 Task: Look for space in Eaubonne, France from 4th June, 2023 to 15th June, 2023 for 2 adults in price range Rs.10000 to Rs.15000. Place can be entire place with 1  bedroom having 1 bed and 1 bathroom. Property type can be house, flat, guest house, hotel. Booking option can be shelf check-in. Required host language is English.
Action: Mouse moved to (408, 121)
Screenshot: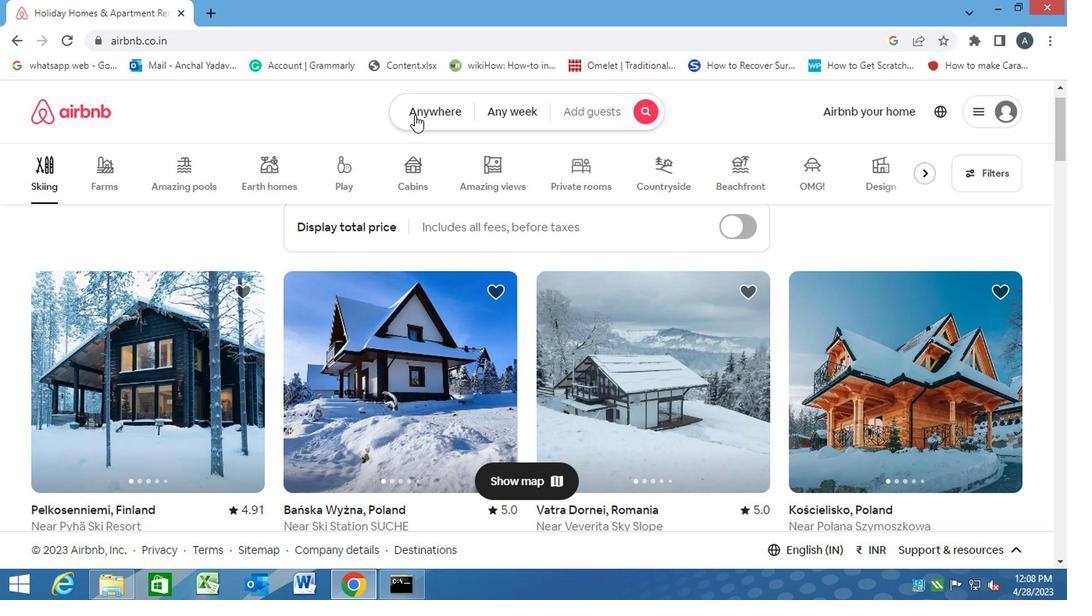 
Action: Mouse pressed left at (408, 121)
Screenshot: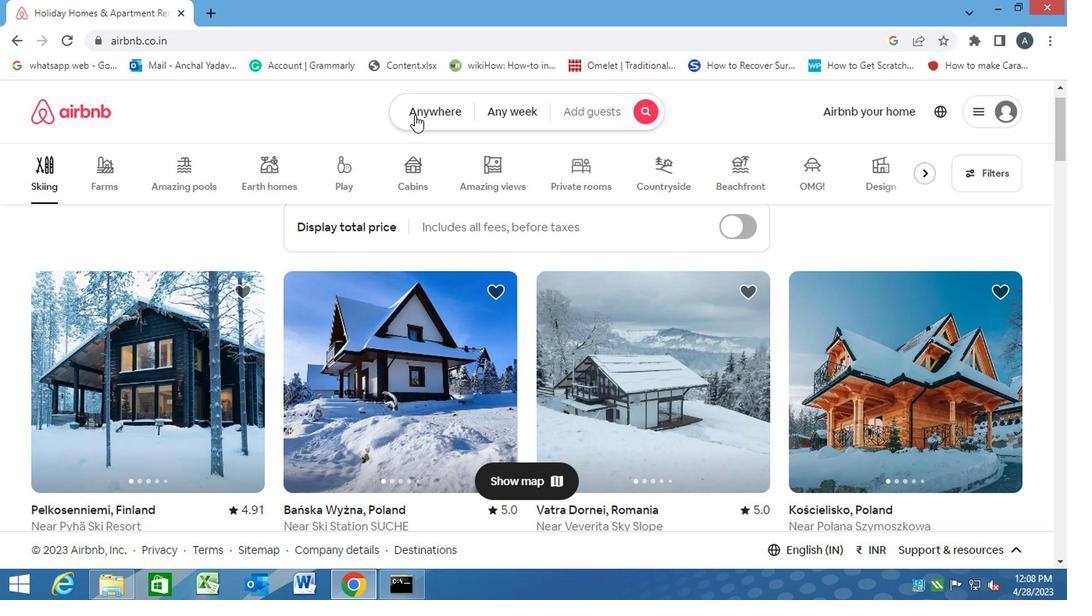 
Action: Mouse moved to (354, 168)
Screenshot: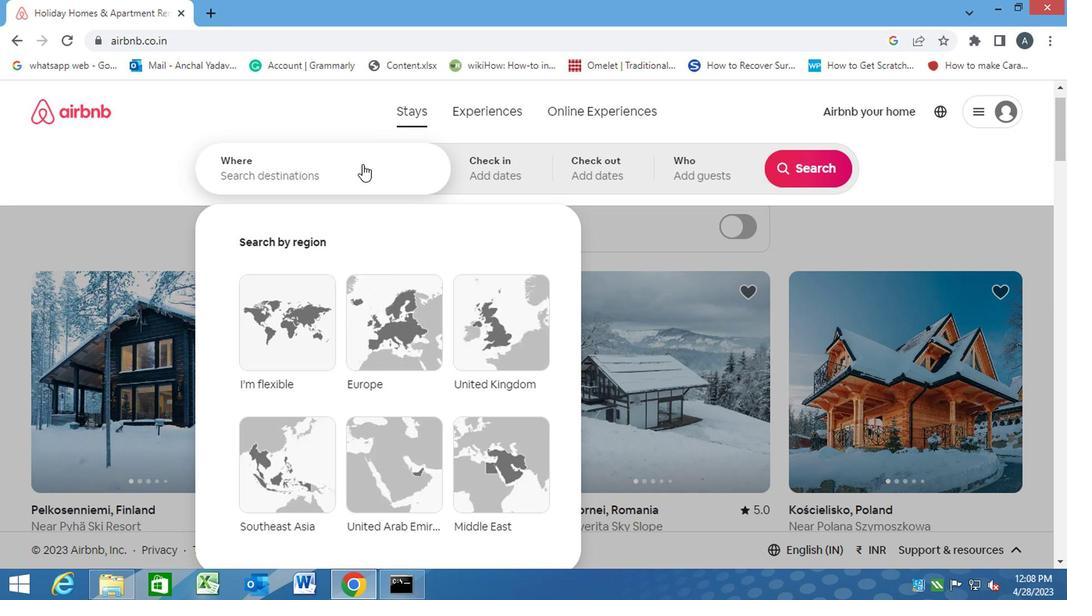 
Action: Mouse pressed left at (354, 168)
Screenshot: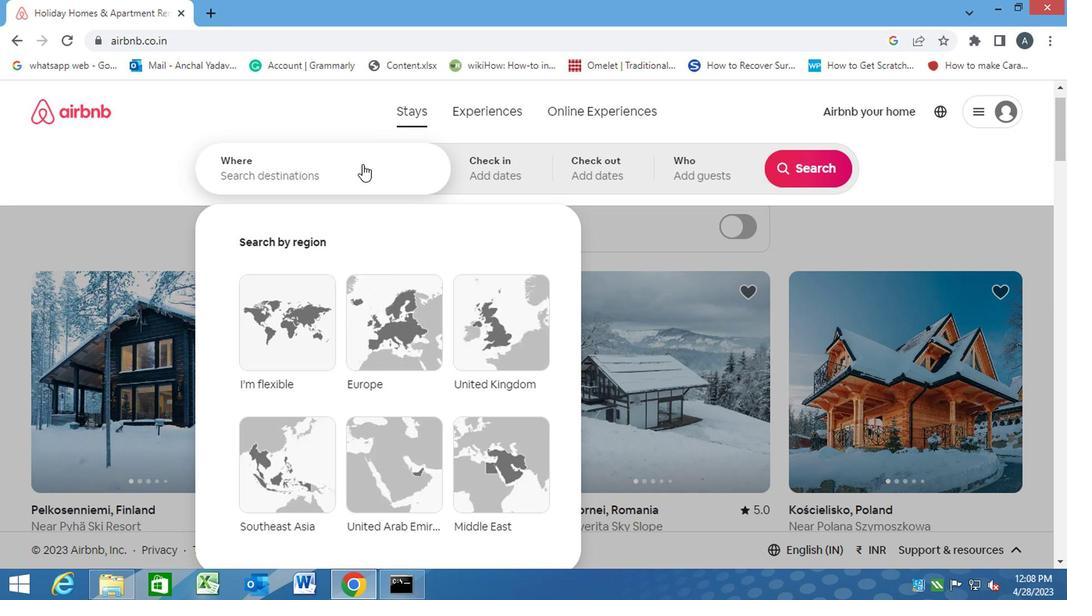 
Action: Key pressed <Key.caps_lock>e<Key.caps_lock>aubonne,<Key.space><Key.caps_lock>f<Key.caps_lock>rance<Key.enter>
Screenshot: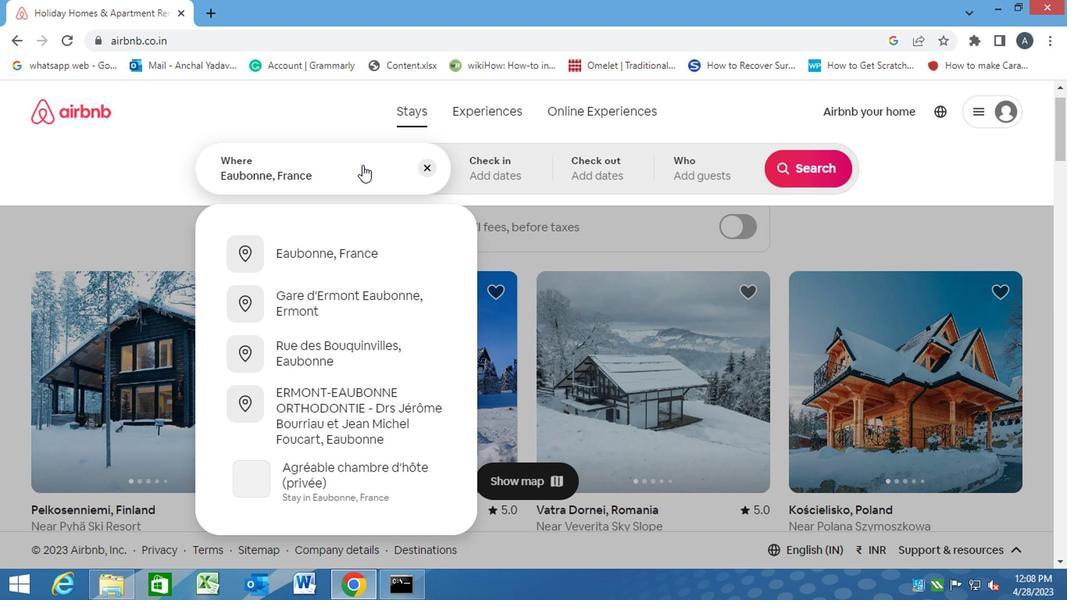 
Action: Mouse moved to (788, 292)
Screenshot: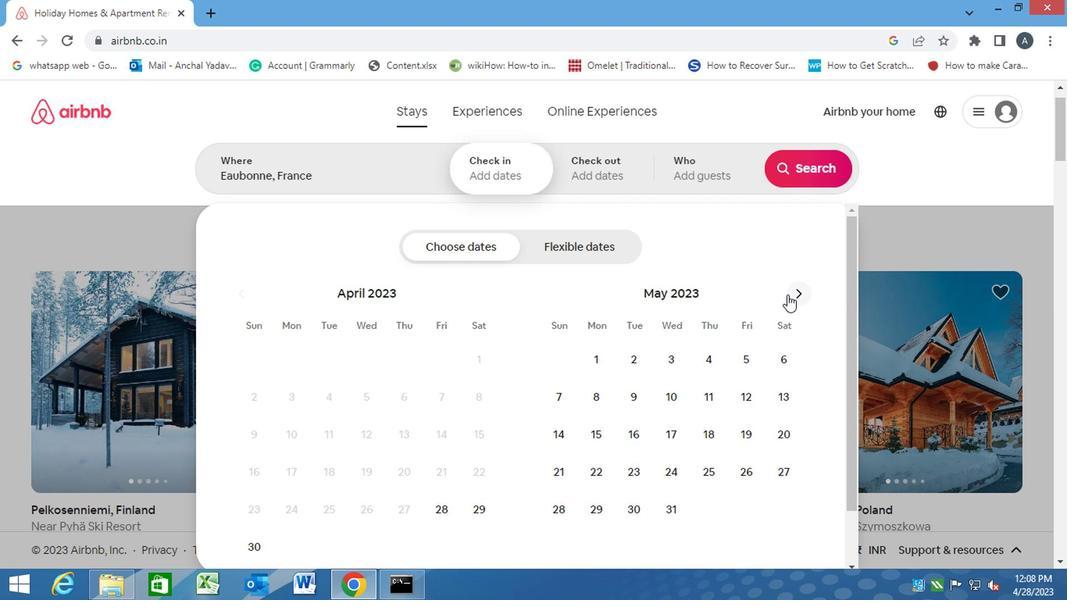 
Action: Mouse pressed left at (788, 292)
Screenshot: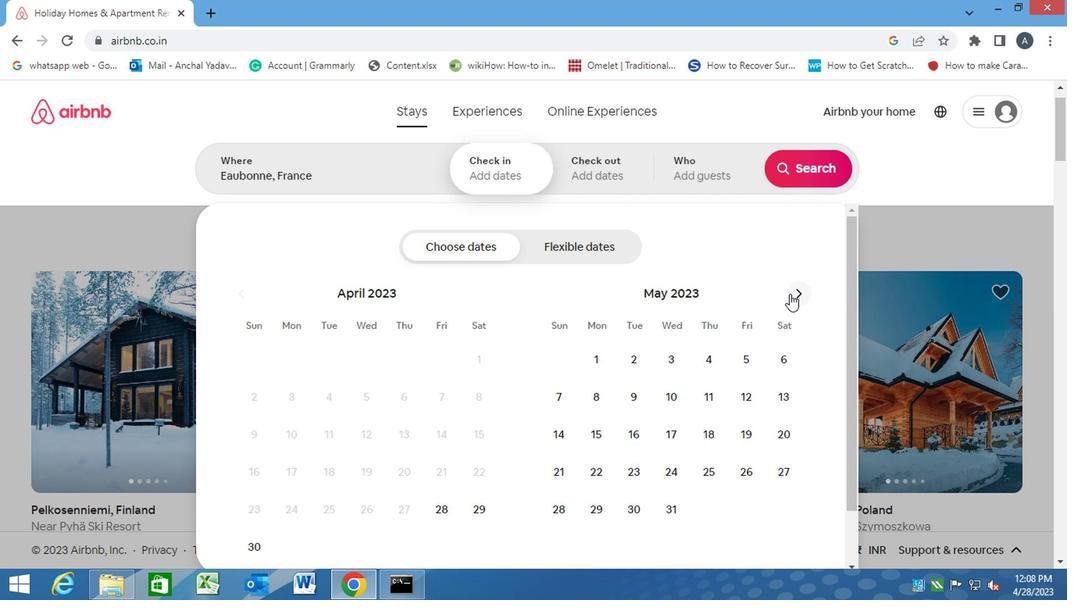 
Action: Mouse moved to (565, 392)
Screenshot: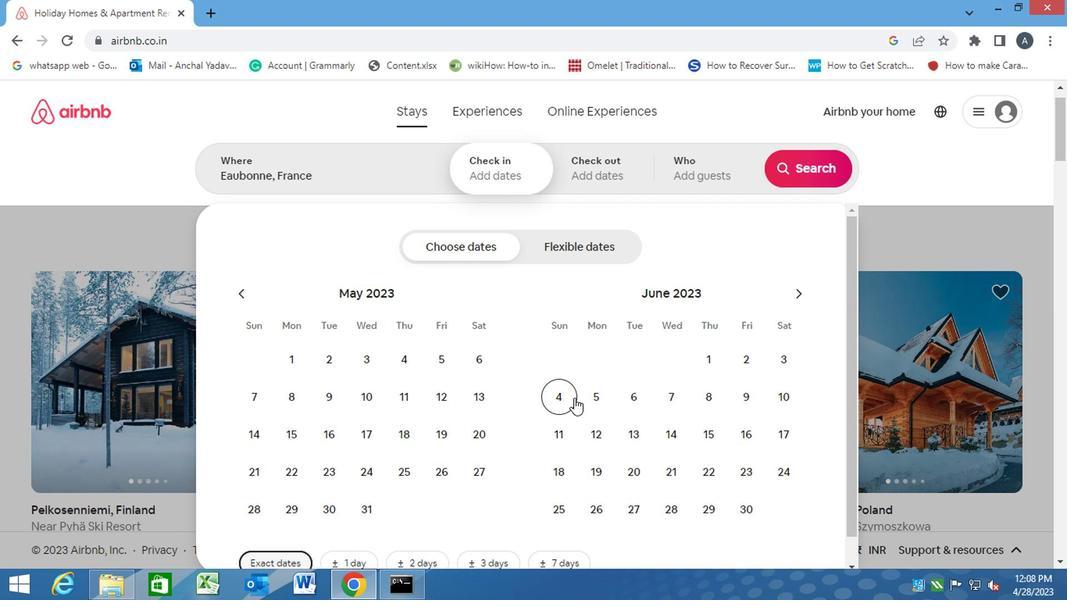 
Action: Mouse pressed left at (565, 392)
Screenshot: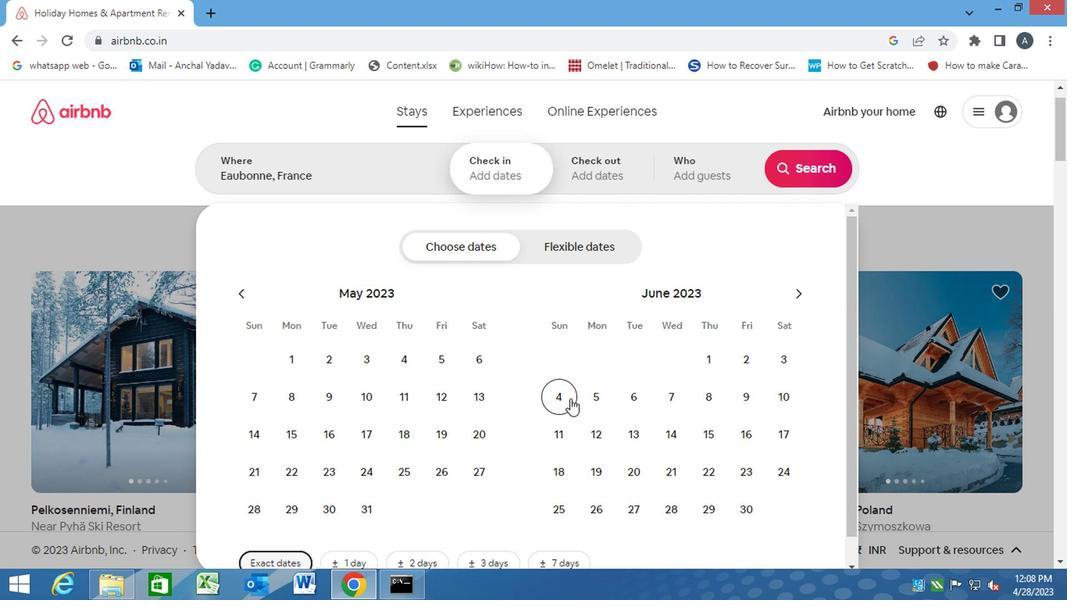 
Action: Mouse moved to (704, 423)
Screenshot: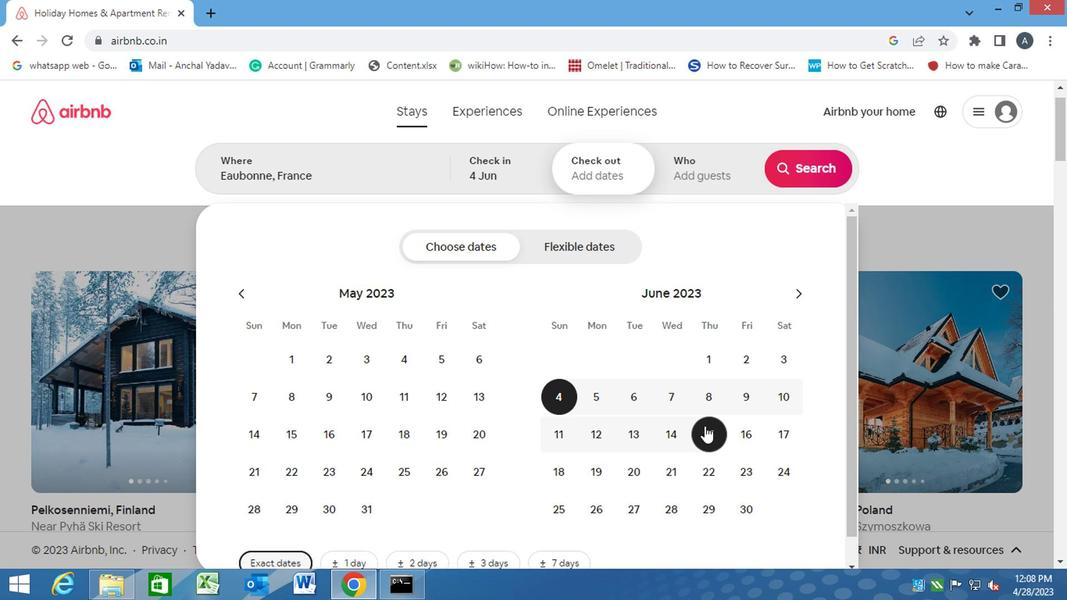 
Action: Mouse pressed left at (704, 423)
Screenshot: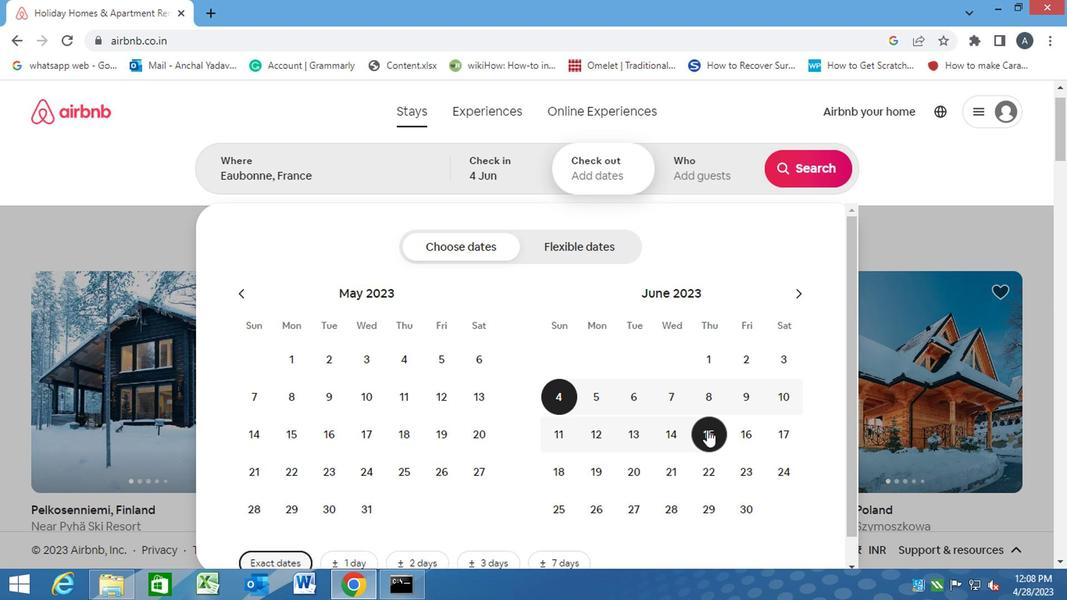 
Action: Mouse moved to (705, 172)
Screenshot: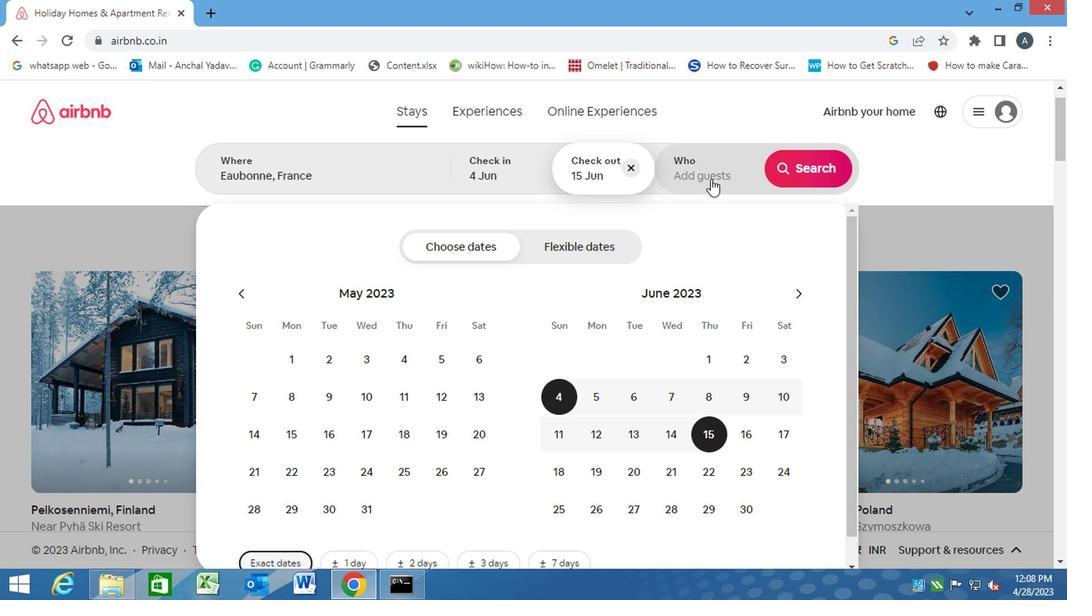 
Action: Mouse pressed left at (705, 172)
Screenshot: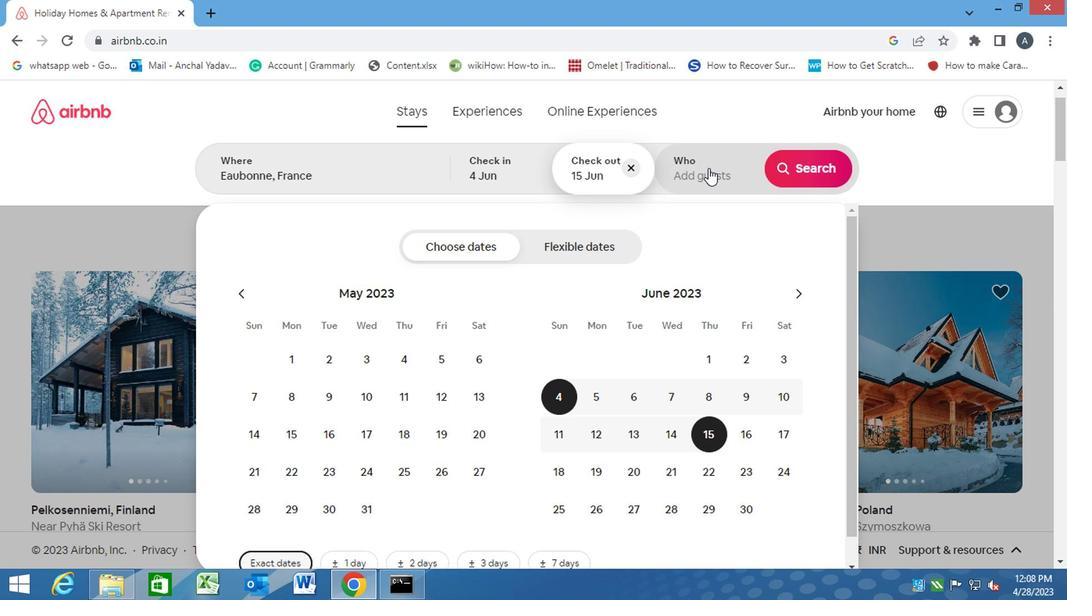 
Action: Mouse moved to (809, 247)
Screenshot: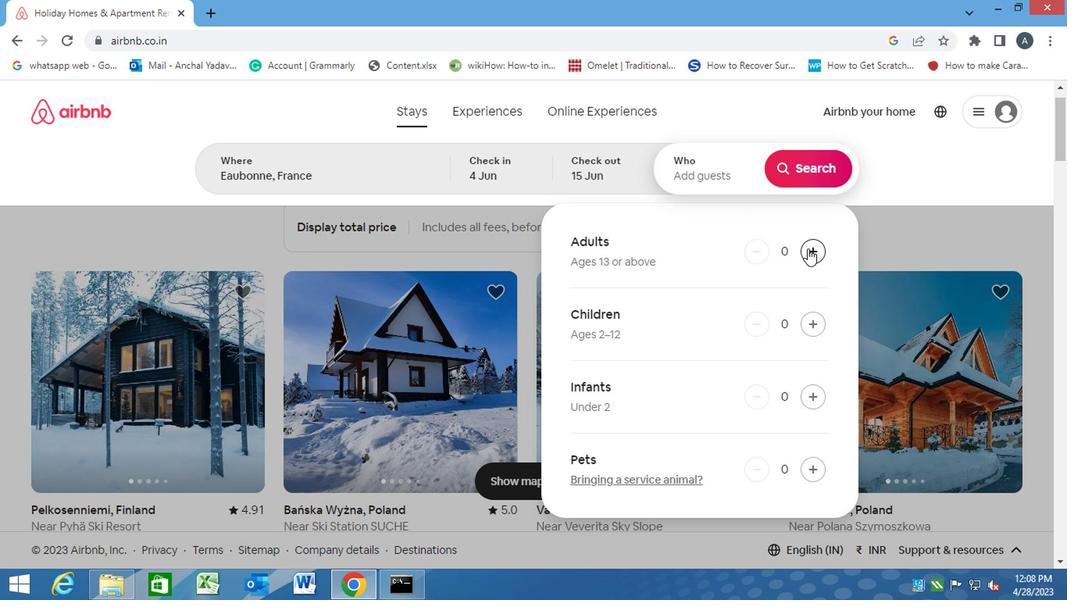 
Action: Mouse pressed left at (809, 247)
Screenshot: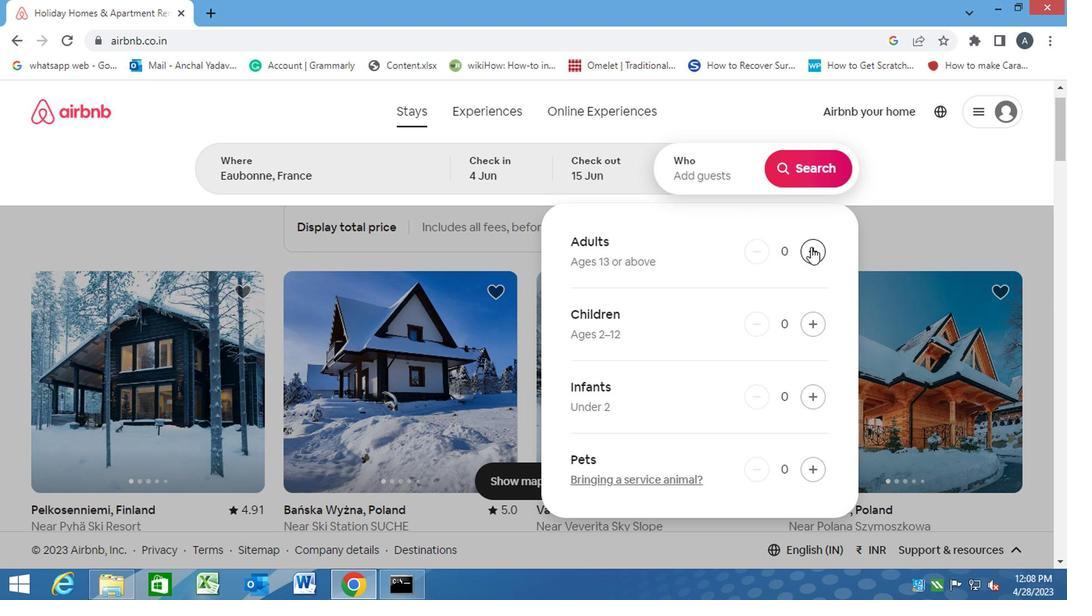 
Action: Mouse pressed left at (809, 247)
Screenshot: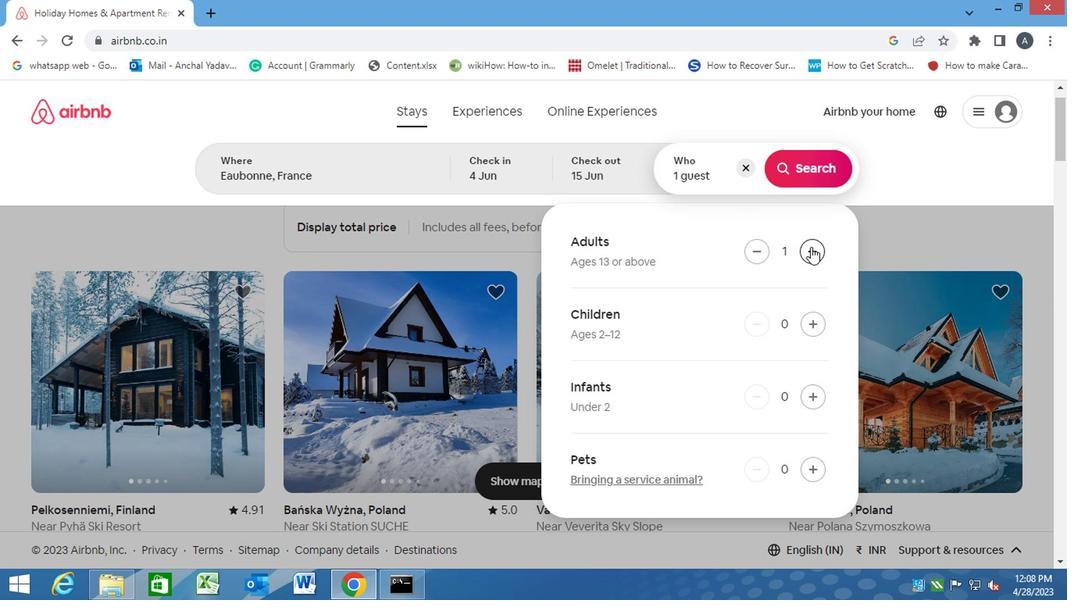 
Action: Mouse moved to (822, 149)
Screenshot: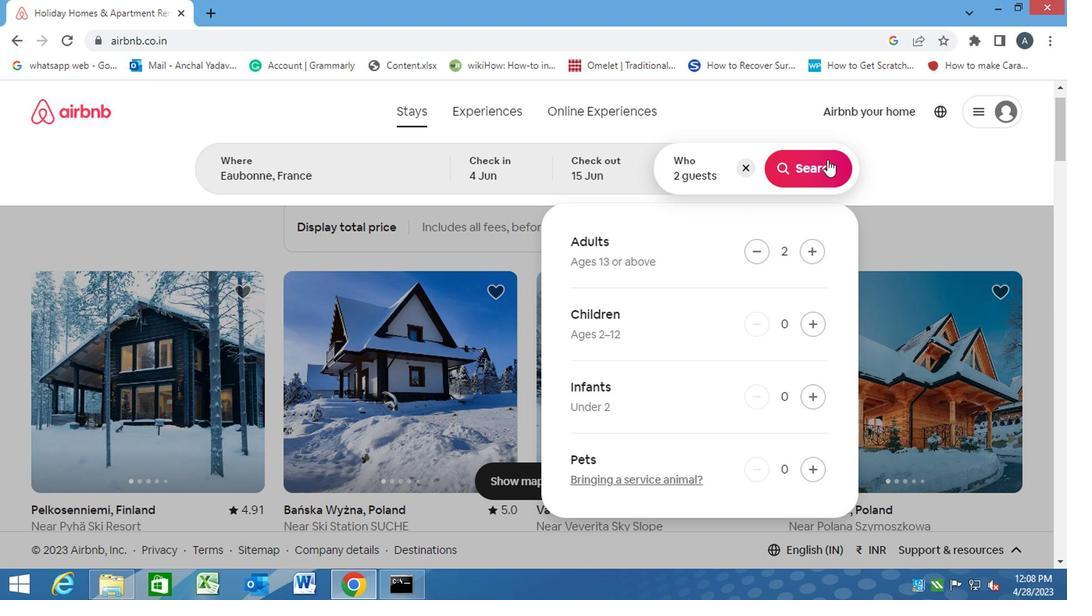 
Action: Mouse pressed left at (822, 149)
Screenshot: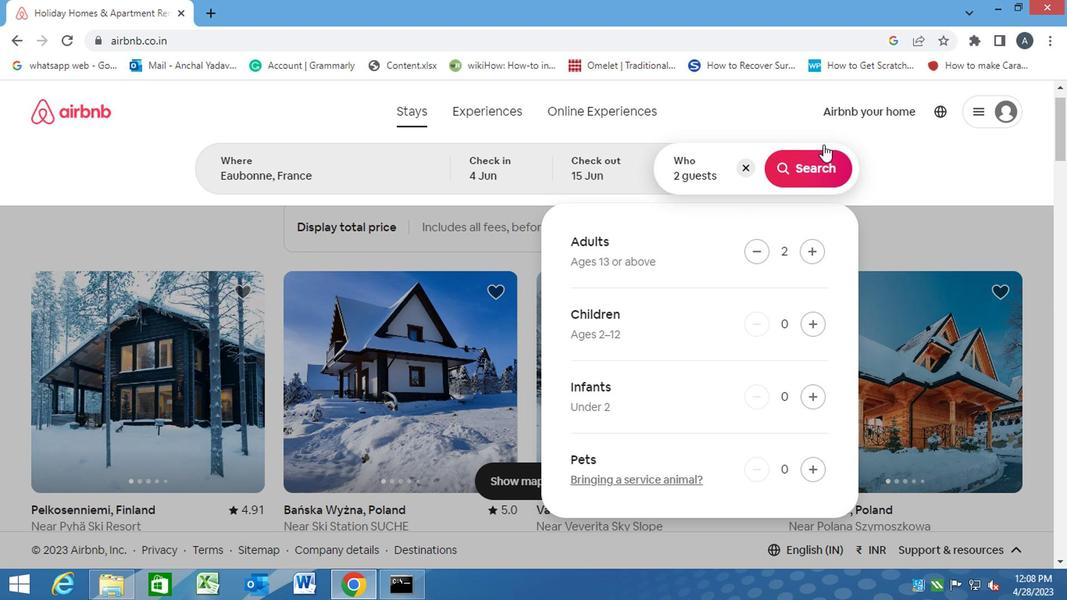 
Action: Mouse moved to (827, 166)
Screenshot: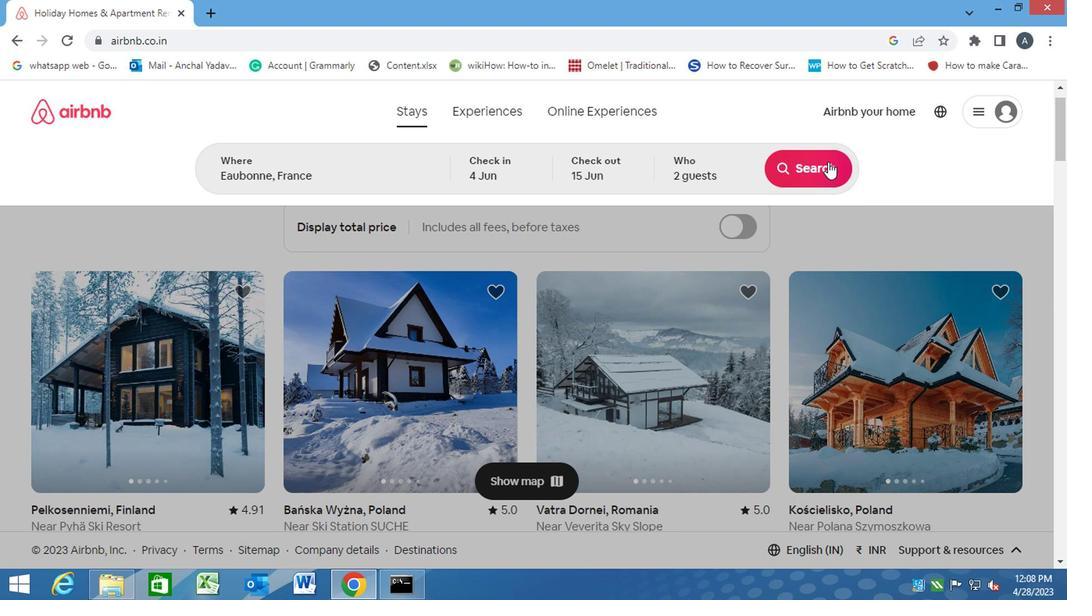 
Action: Mouse pressed left at (827, 166)
Screenshot: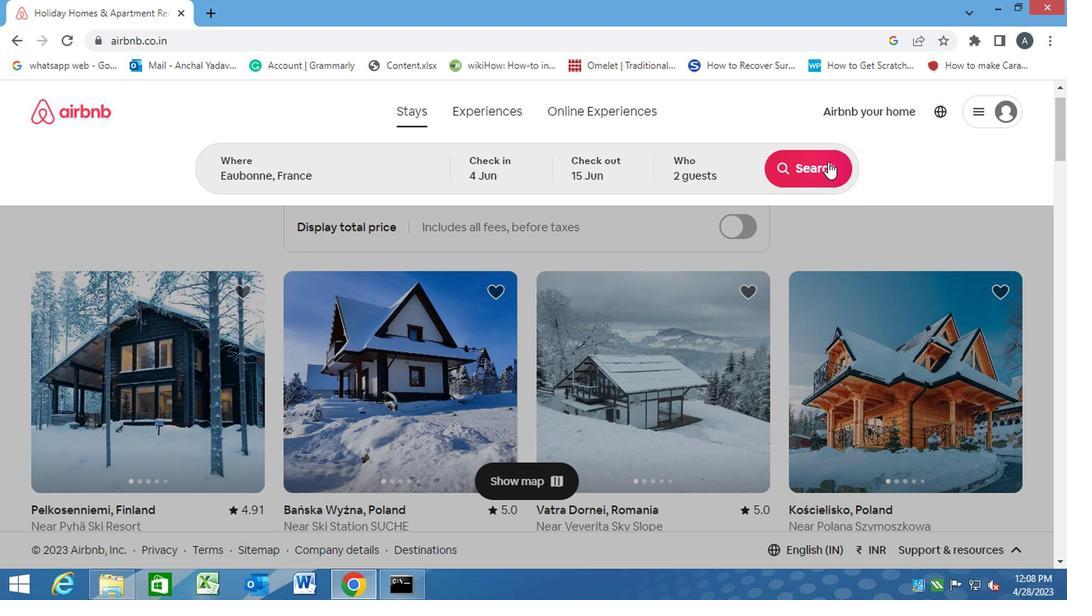
Action: Mouse moved to (975, 172)
Screenshot: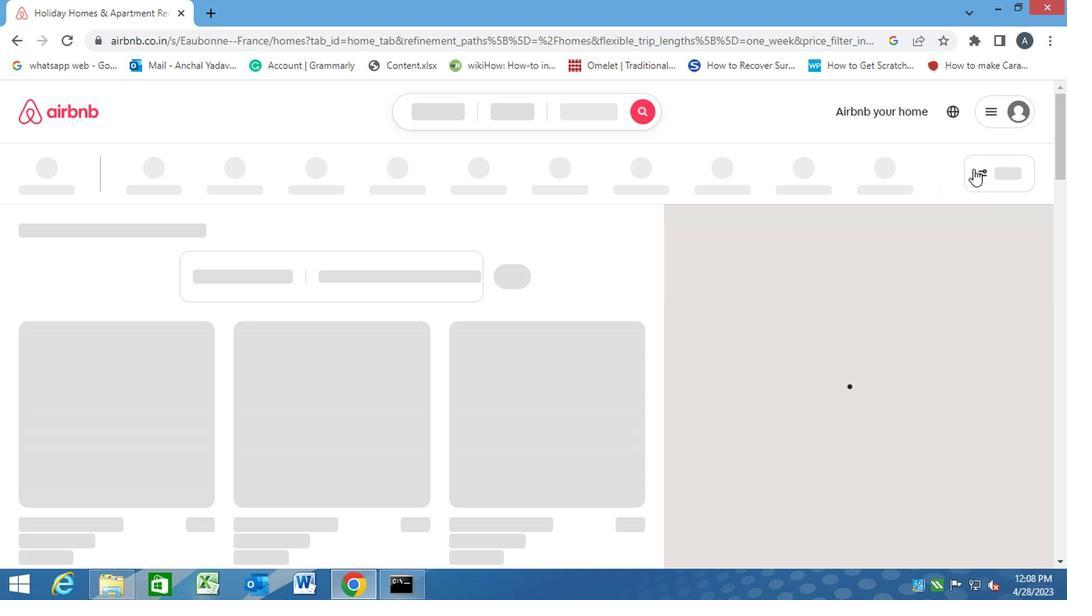 
Action: Mouse pressed left at (975, 172)
Screenshot: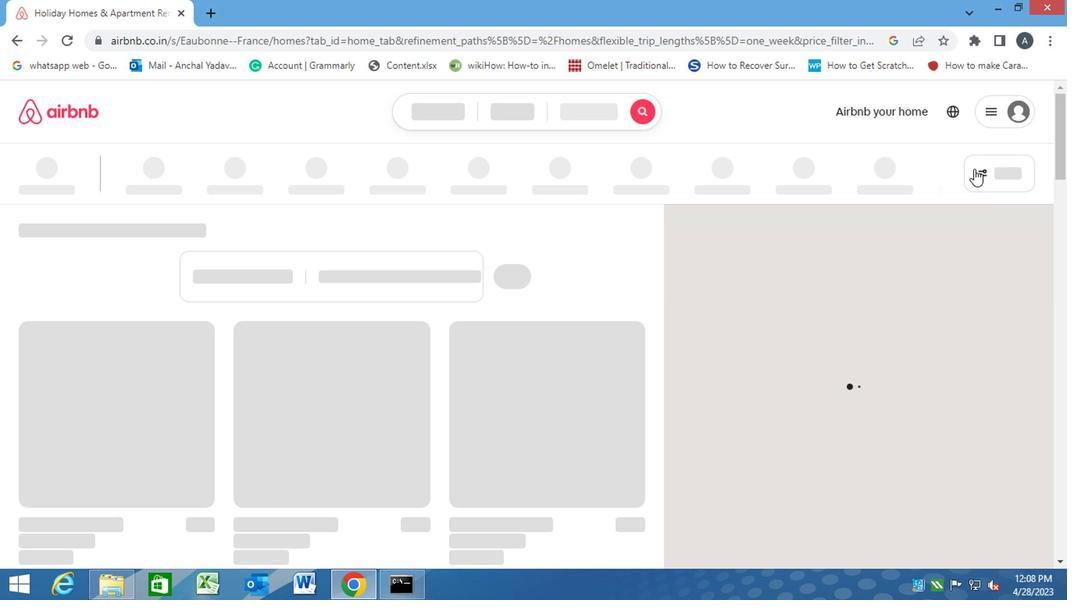 
Action: Mouse moved to (317, 364)
Screenshot: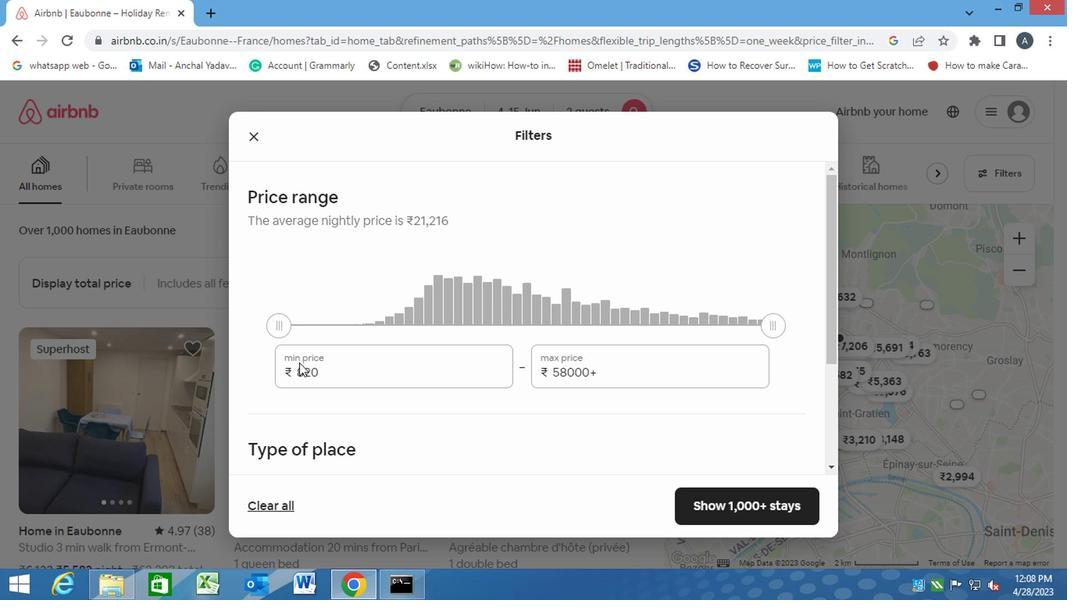 
Action: Mouse pressed left at (317, 364)
Screenshot: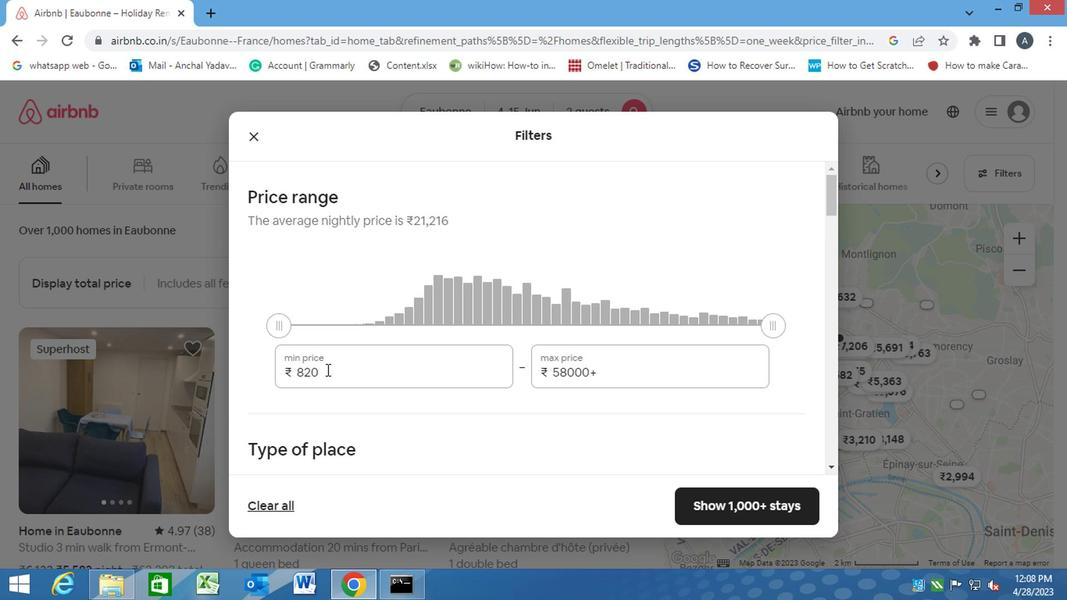 
Action: Mouse moved to (271, 366)
Screenshot: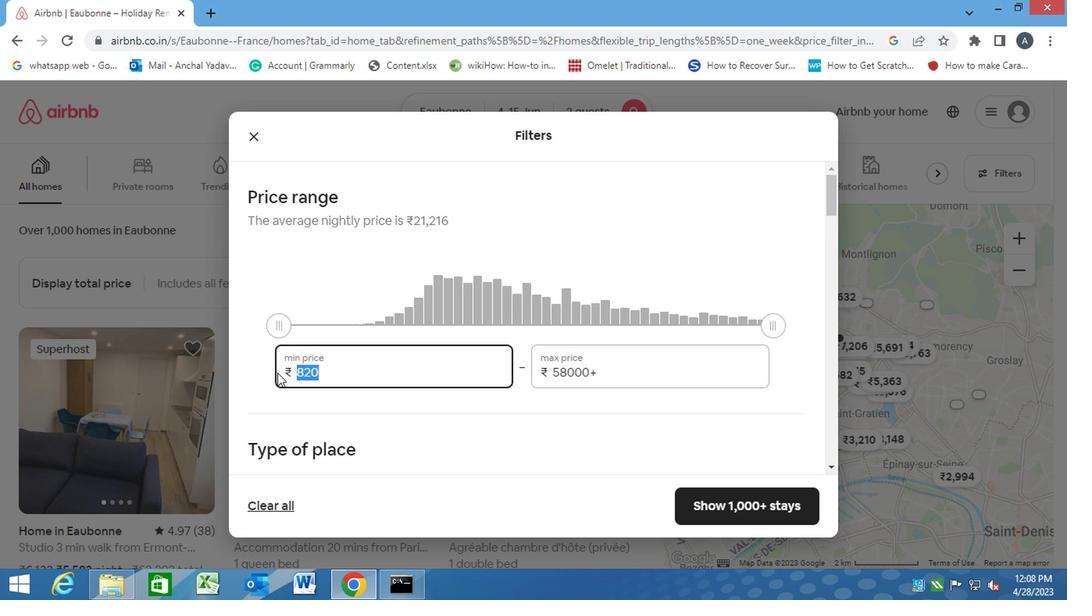 
Action: Mouse scrolled (271, 365) with delta (0, -1)
Screenshot: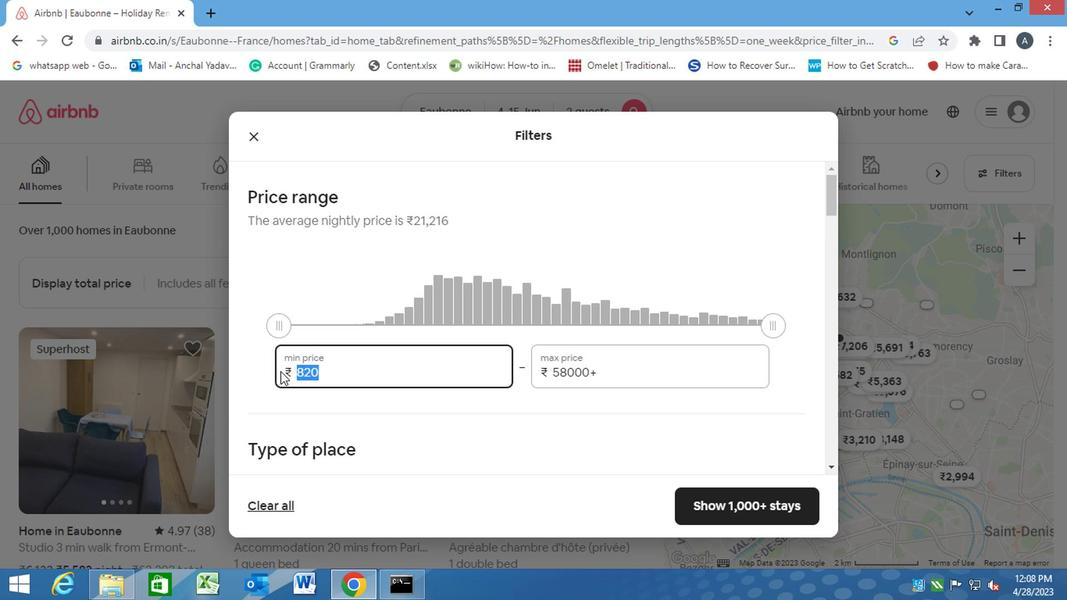 
Action: Mouse scrolled (271, 365) with delta (0, -1)
Screenshot: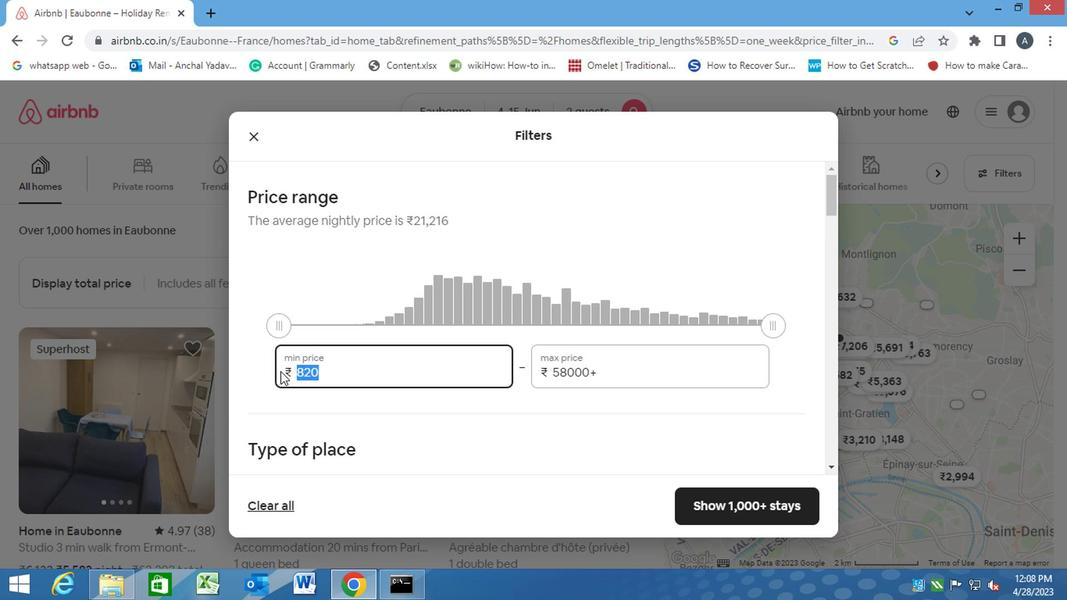
Action: Mouse moved to (274, 362)
Screenshot: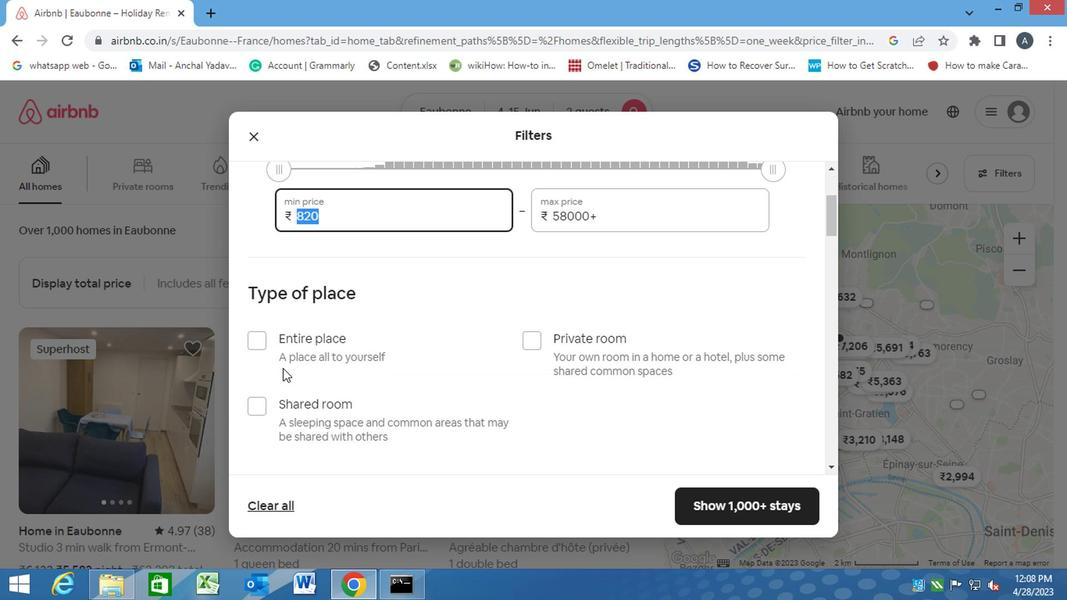 
Action: Key pressed <Key.backspace>10000<Key.tab><Key.backspace><Key.backspace><Key.backspace><Key.backspace><Key.backspace><Key.backspace><Key.backspace><Key.backspace><Key.backspace><Key.backspace><Key.backspace><Key.backspace><Key.backspace><Key.backspace><Key.backspace><Key.backspace><Key.backspace><Key.backspace><Key.backspace><Key.backspace><Key.backspace><Key.backspace><Key.backspace><Key.backspace><Key.backspace><Key.backspace><Key.backspace><Key.backspace><Key.backspace><Key.backspace><Key.backspace><Key.backspace><Key.backspace><Key.backspace>159<Key.backspace>000
Screenshot: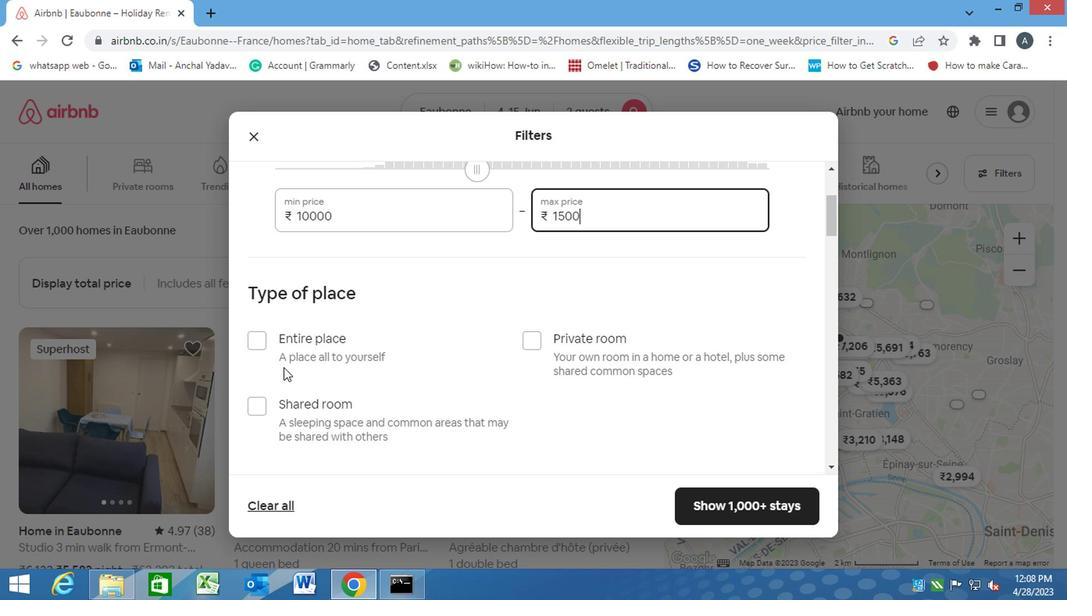 
Action: Mouse moved to (240, 332)
Screenshot: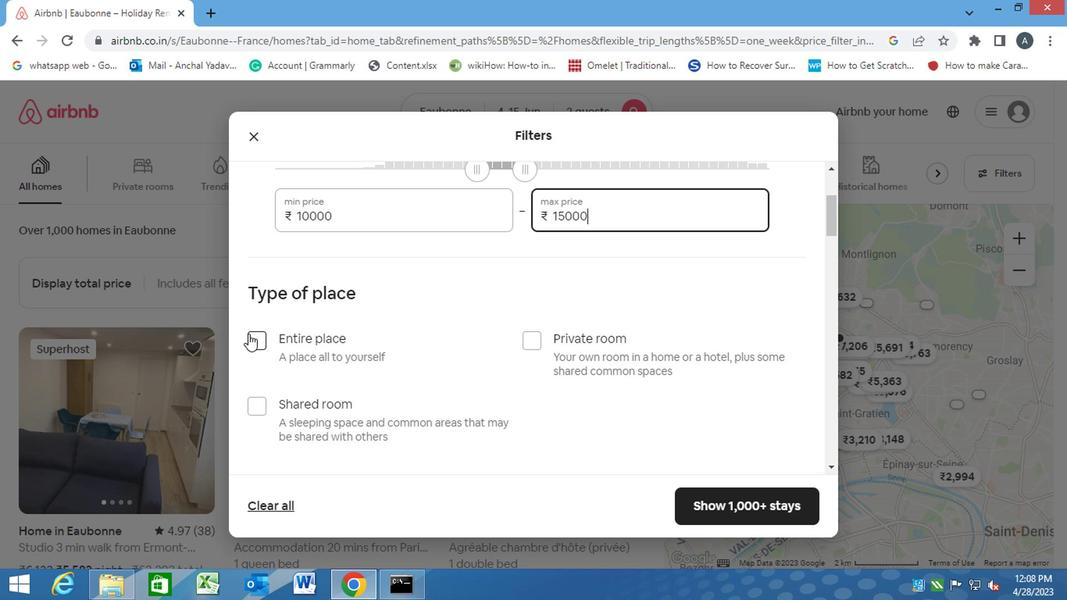 
Action: Mouse pressed left at (240, 332)
Screenshot: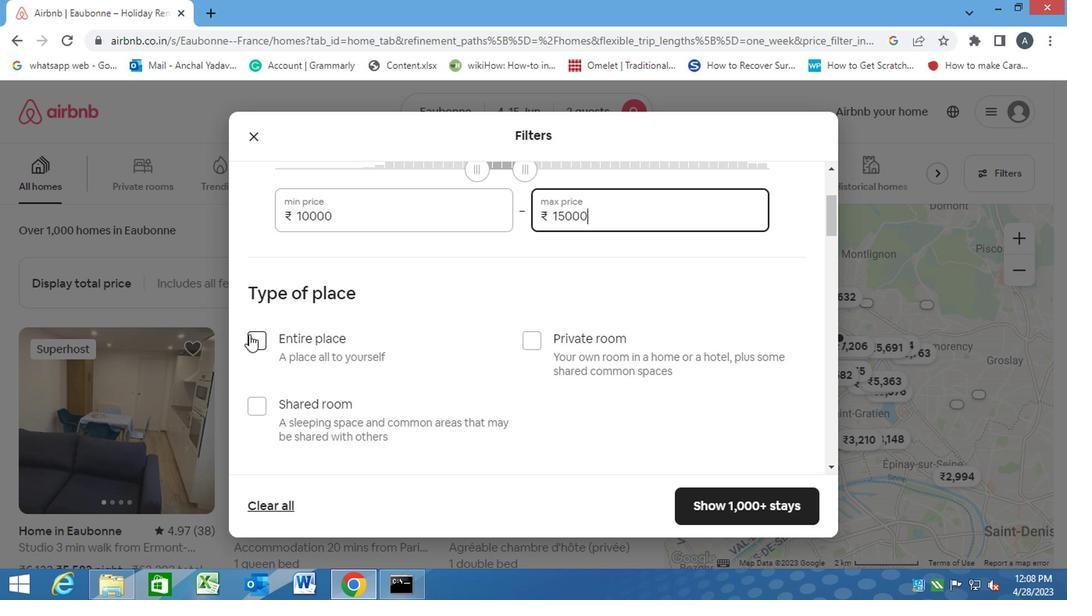 
Action: Mouse moved to (311, 353)
Screenshot: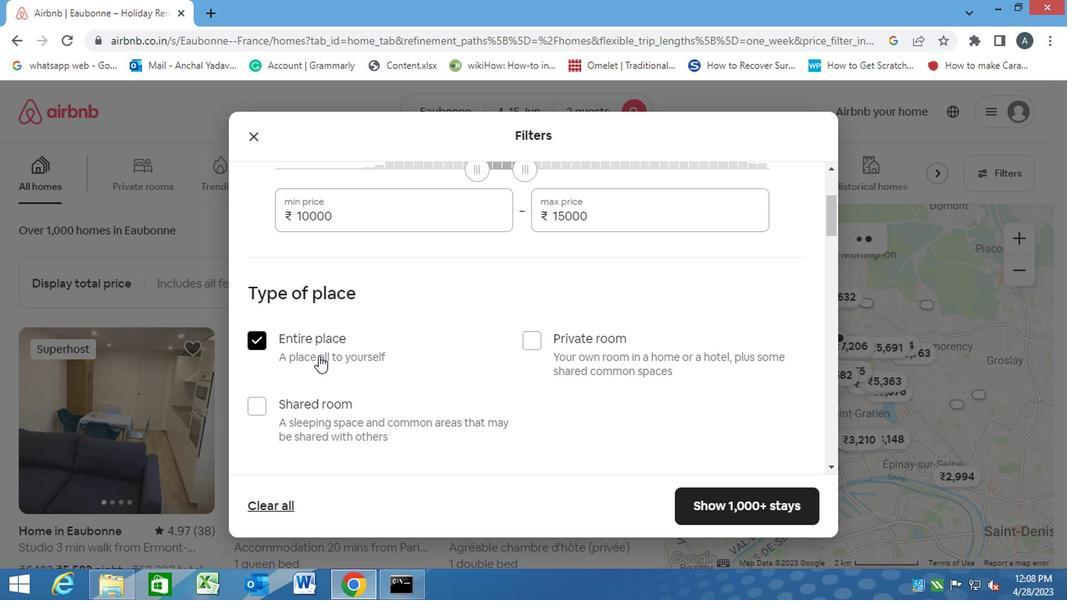 
Action: Mouse scrolled (311, 352) with delta (0, -1)
Screenshot: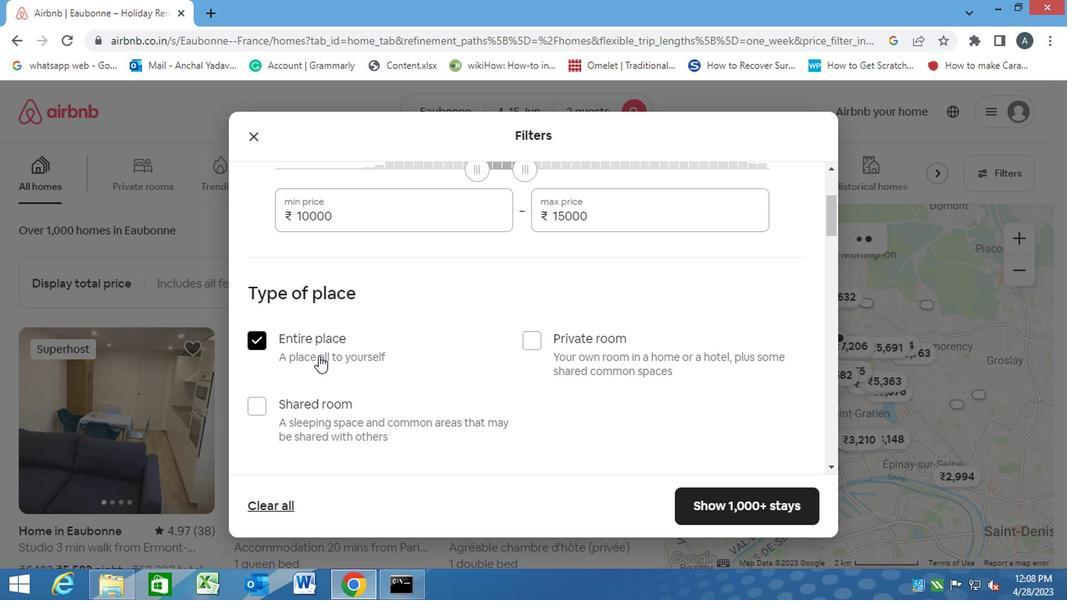 
Action: Mouse moved to (312, 354)
Screenshot: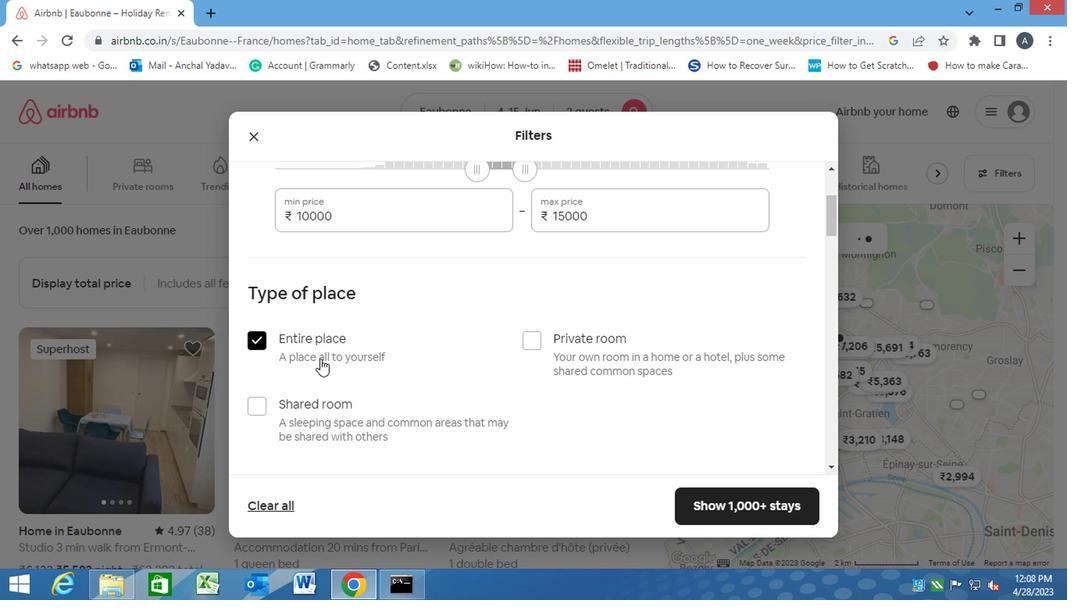 
Action: Mouse scrolled (312, 354) with delta (0, 0)
Screenshot: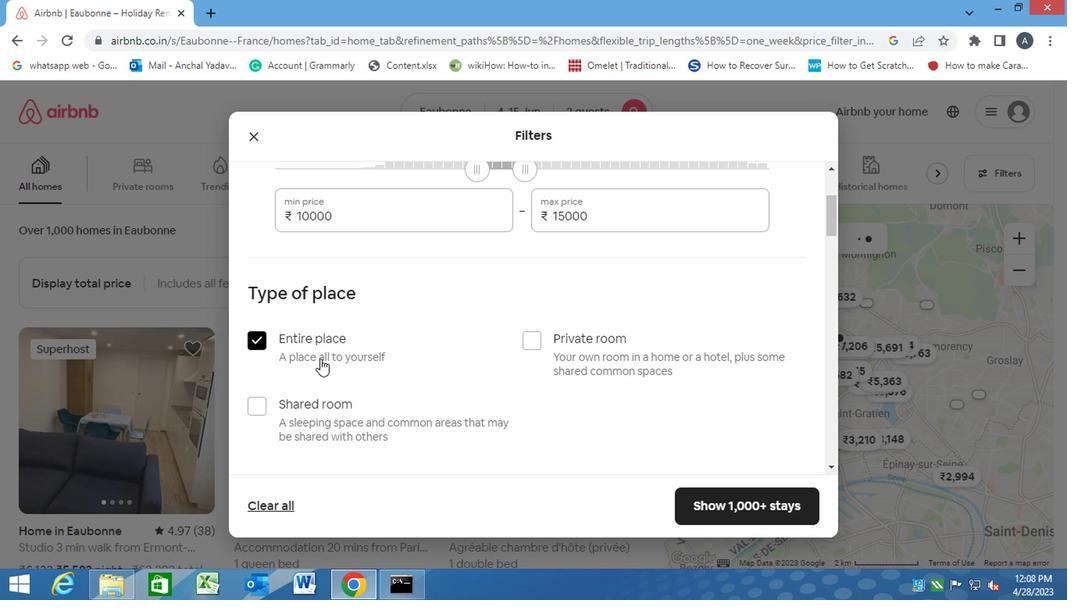 
Action: Mouse scrolled (312, 354) with delta (0, 0)
Screenshot: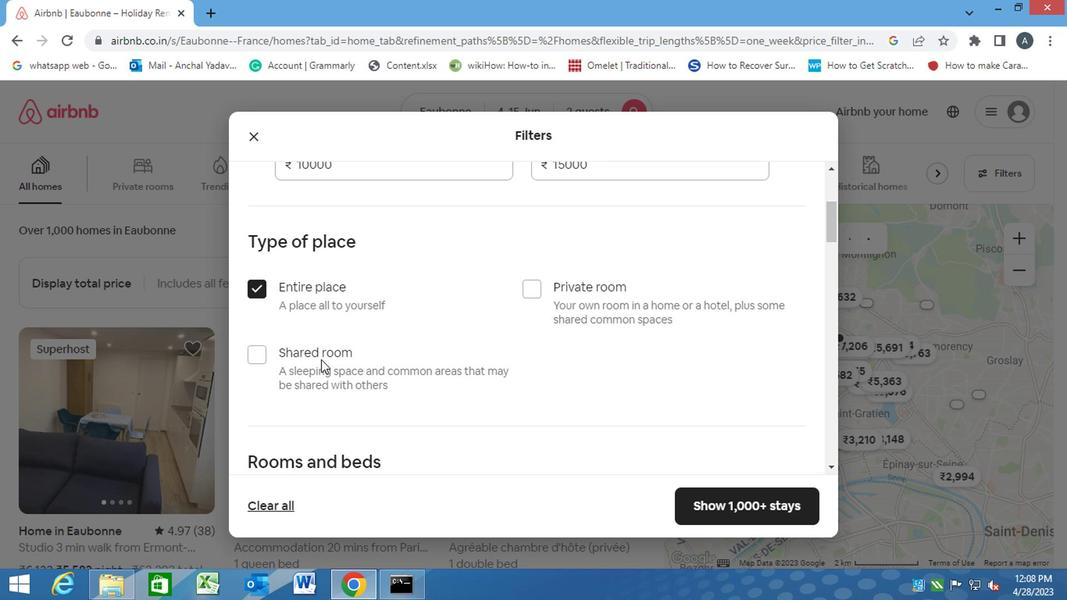 
Action: Mouse scrolled (312, 354) with delta (0, 0)
Screenshot: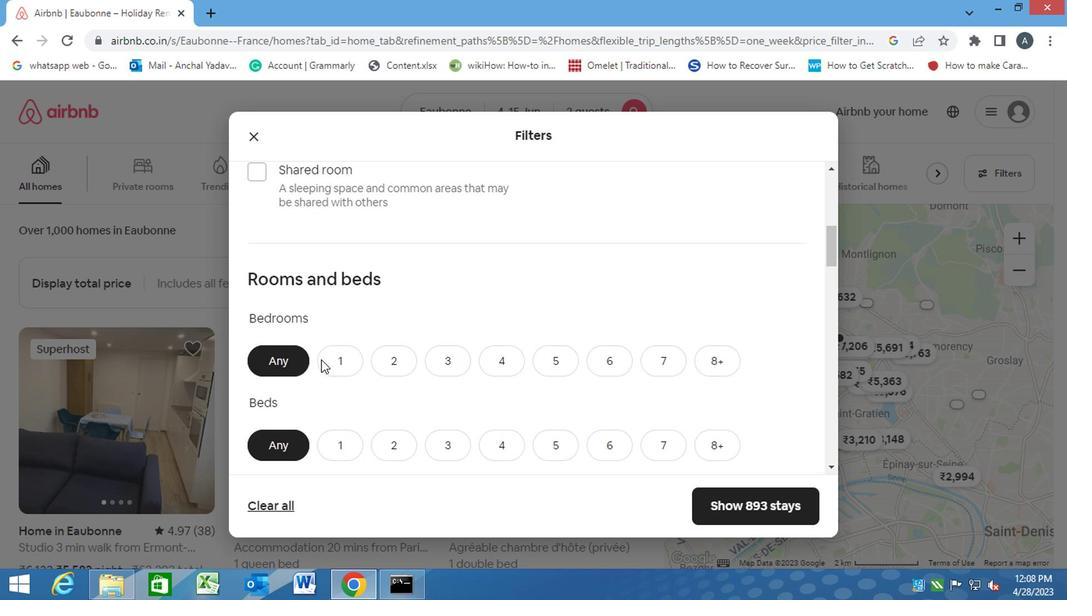
Action: Mouse moved to (344, 289)
Screenshot: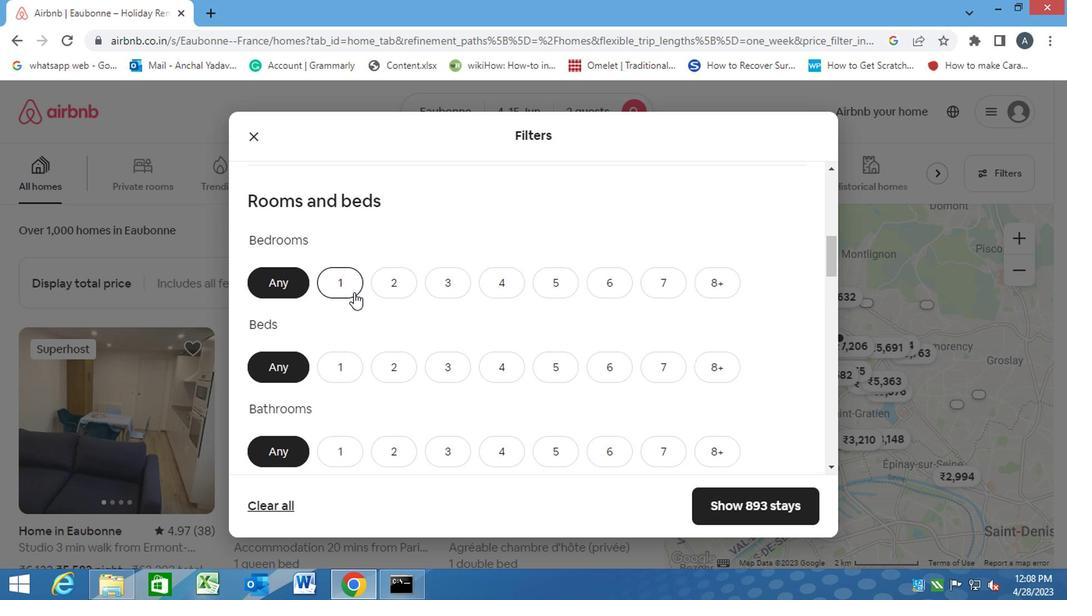 
Action: Mouse pressed left at (344, 289)
Screenshot: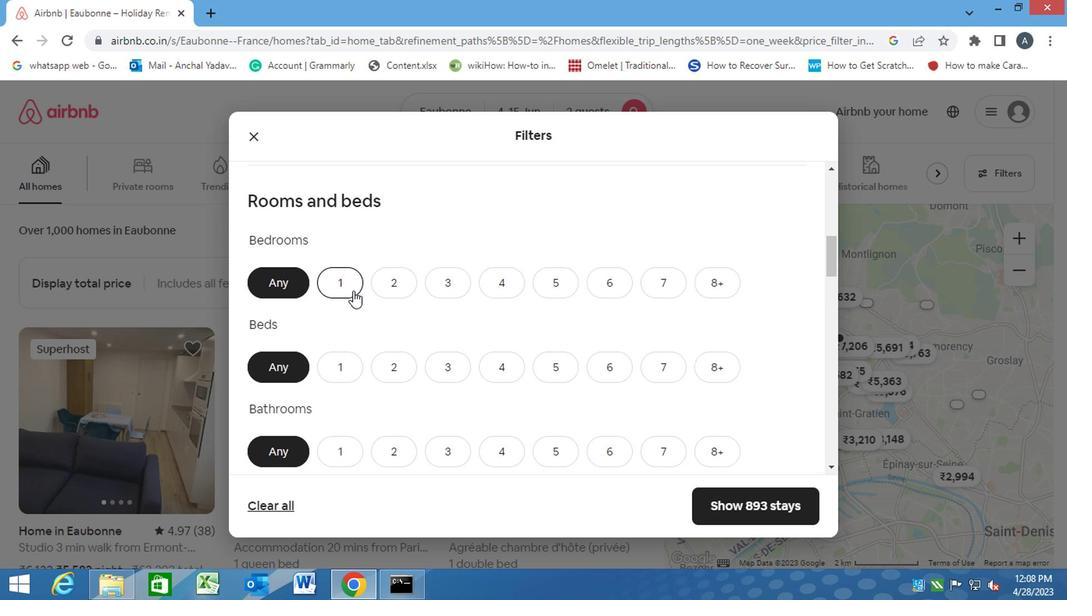 
Action: Mouse moved to (335, 354)
Screenshot: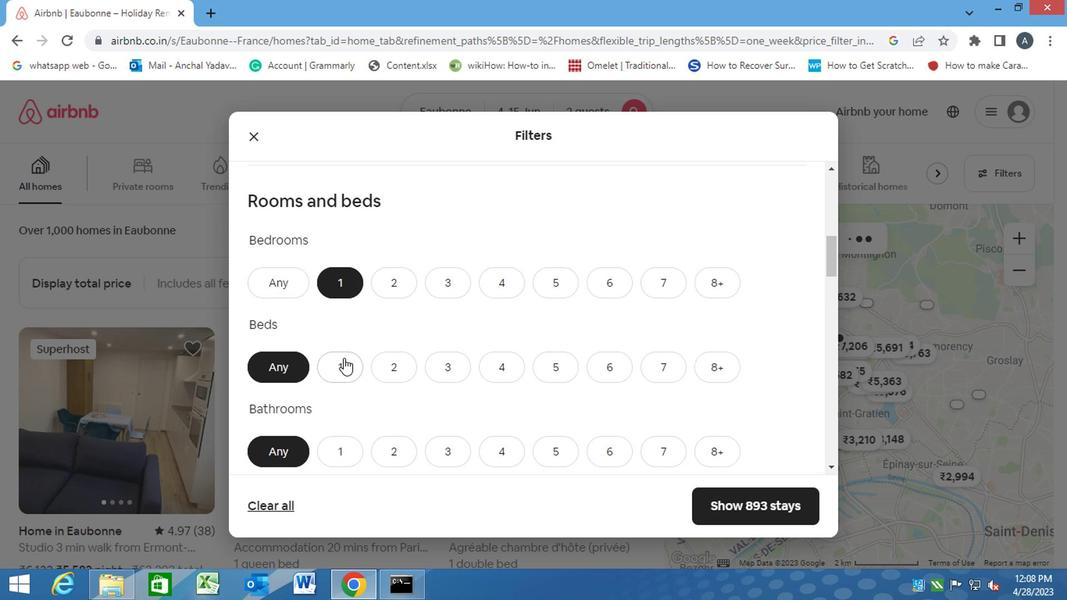 
Action: Mouse pressed left at (335, 354)
Screenshot: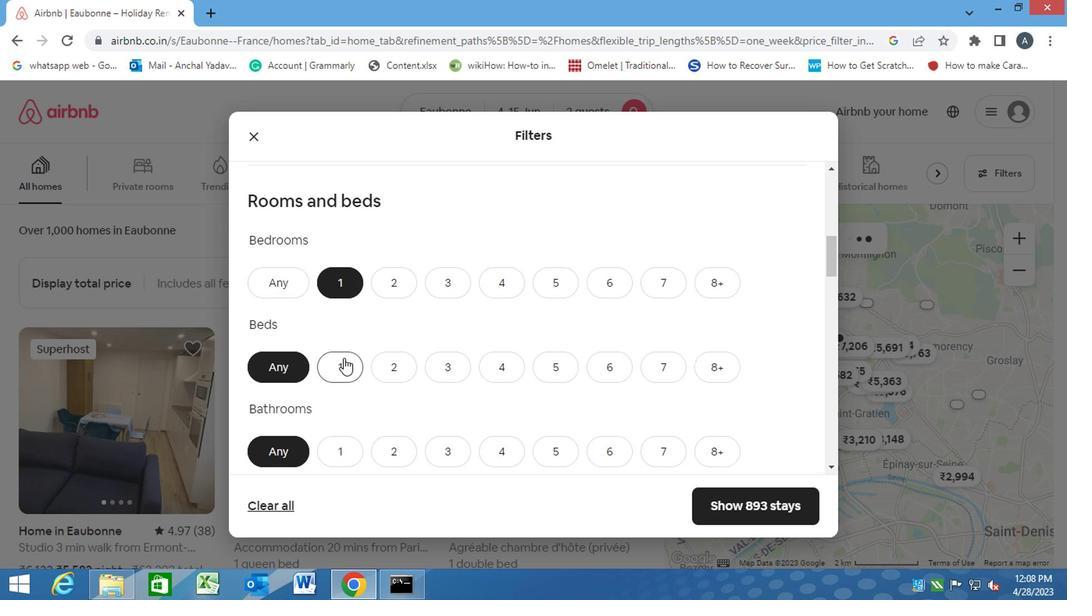 
Action: Mouse moved to (329, 438)
Screenshot: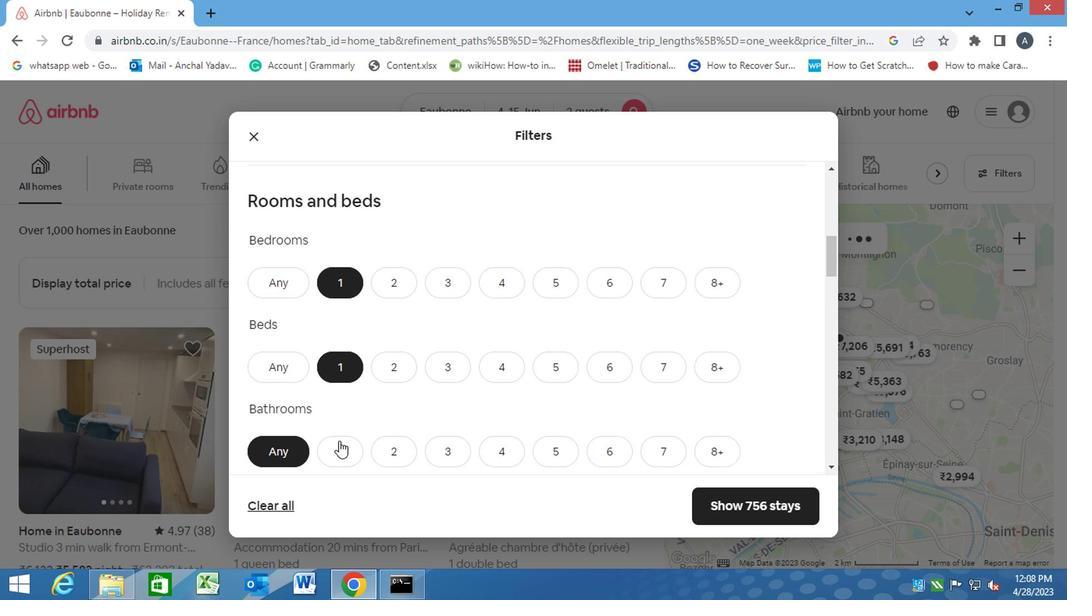 
Action: Mouse pressed left at (329, 438)
Screenshot: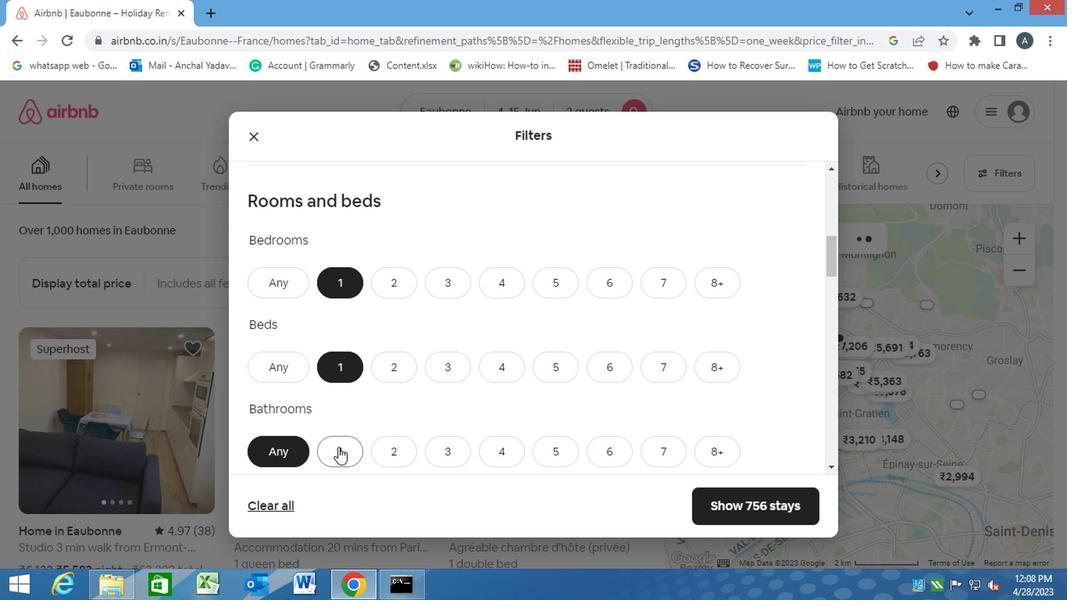
Action: Mouse moved to (413, 428)
Screenshot: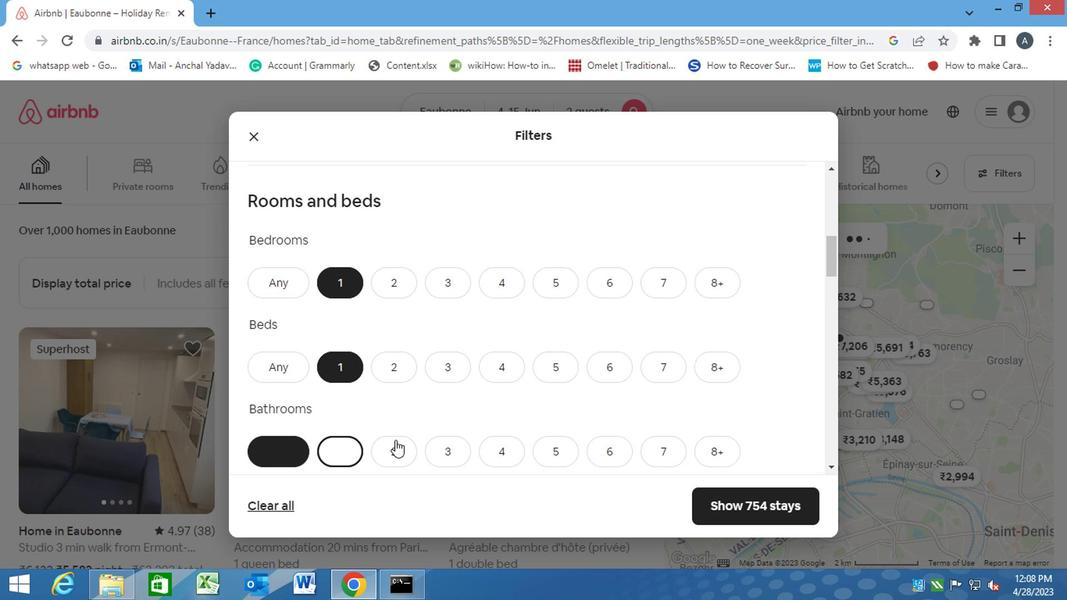 
Action: Mouse scrolled (413, 428) with delta (0, 0)
Screenshot: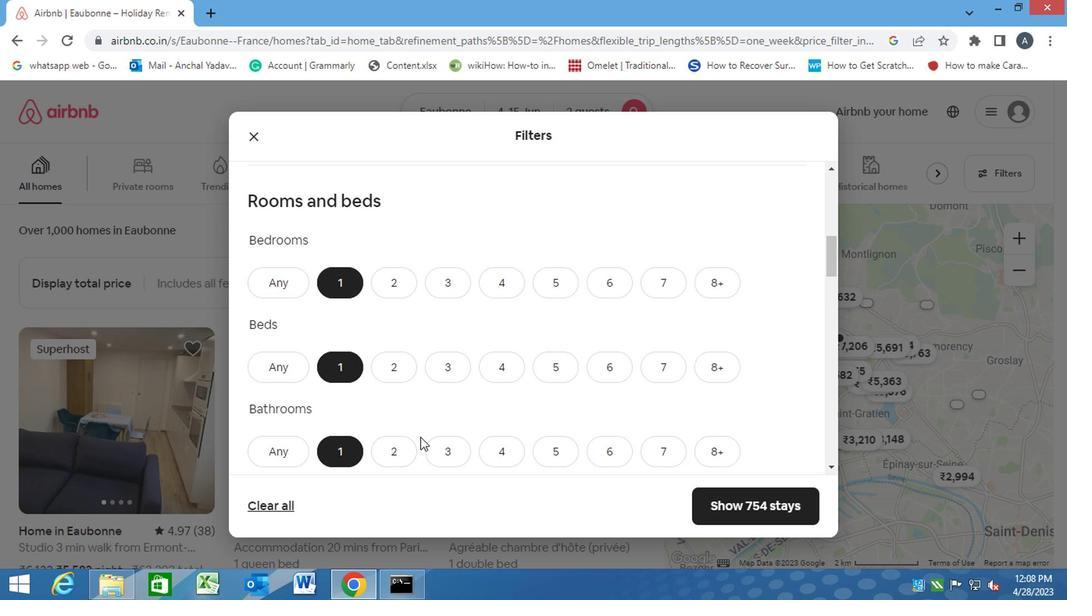 
Action: Mouse scrolled (413, 428) with delta (0, 0)
Screenshot: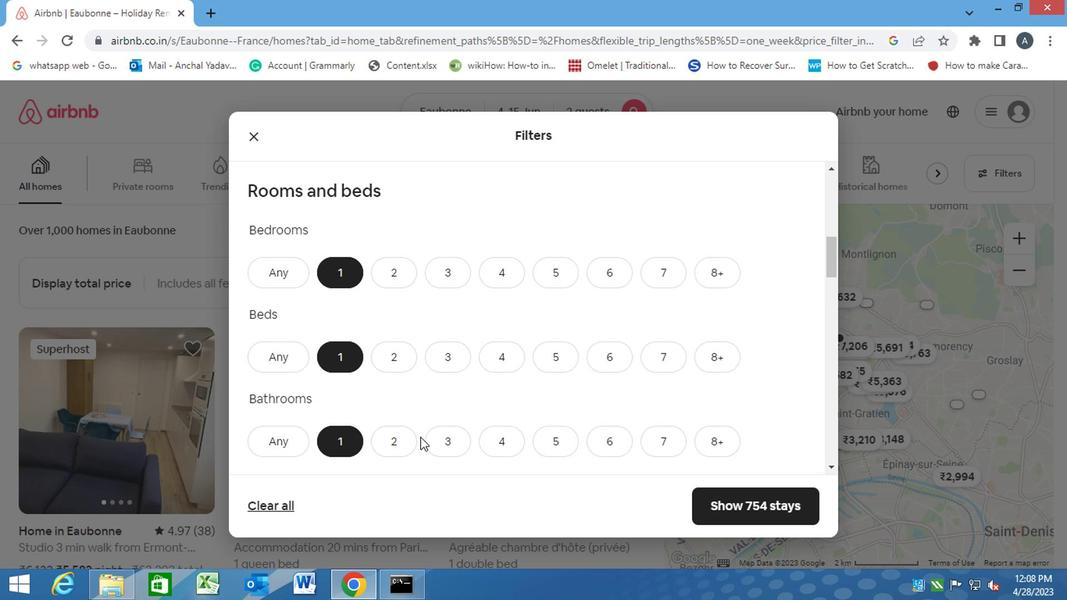 
Action: Mouse scrolled (413, 428) with delta (0, 0)
Screenshot: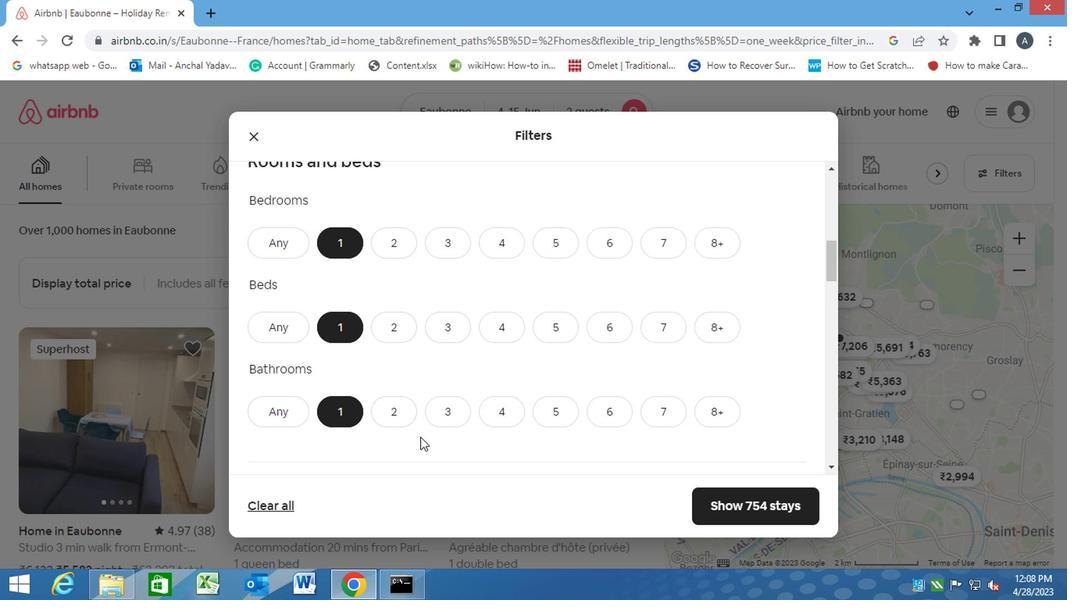 
Action: Mouse moved to (330, 397)
Screenshot: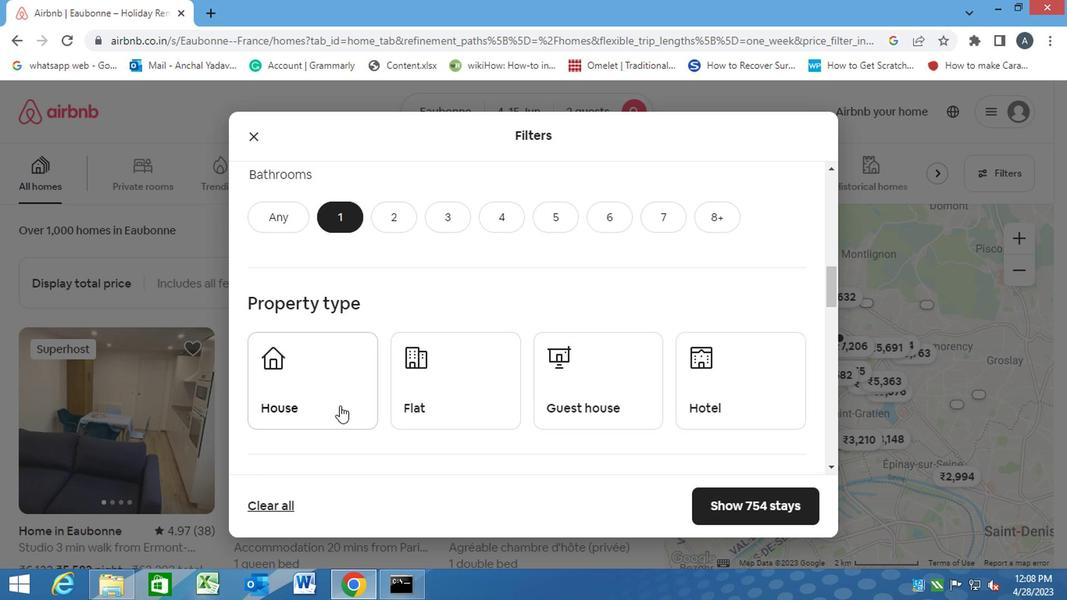 
Action: Mouse pressed left at (330, 397)
Screenshot: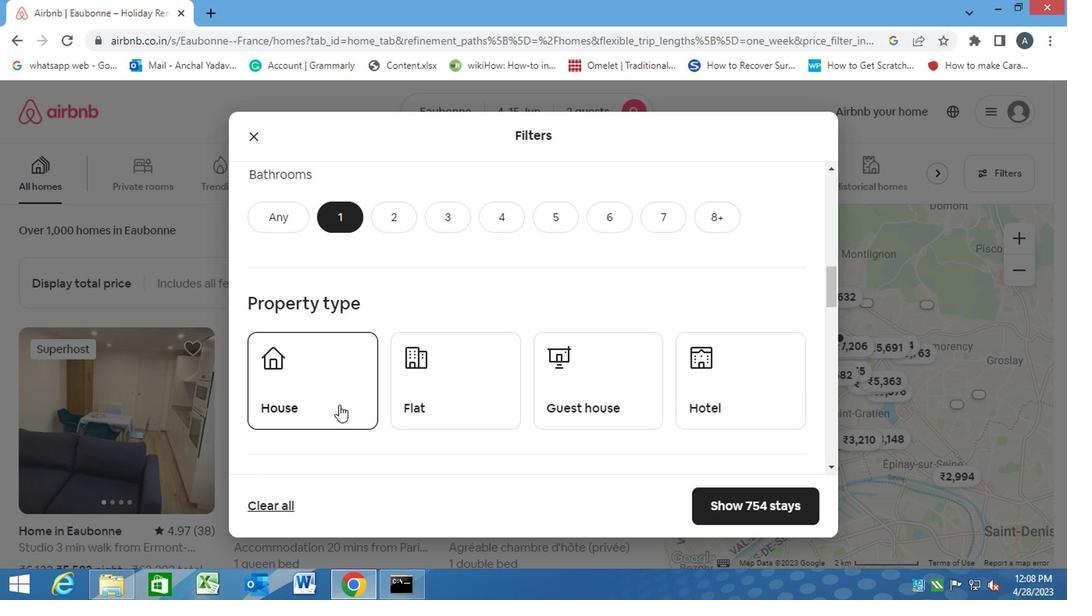 
Action: Mouse moved to (460, 384)
Screenshot: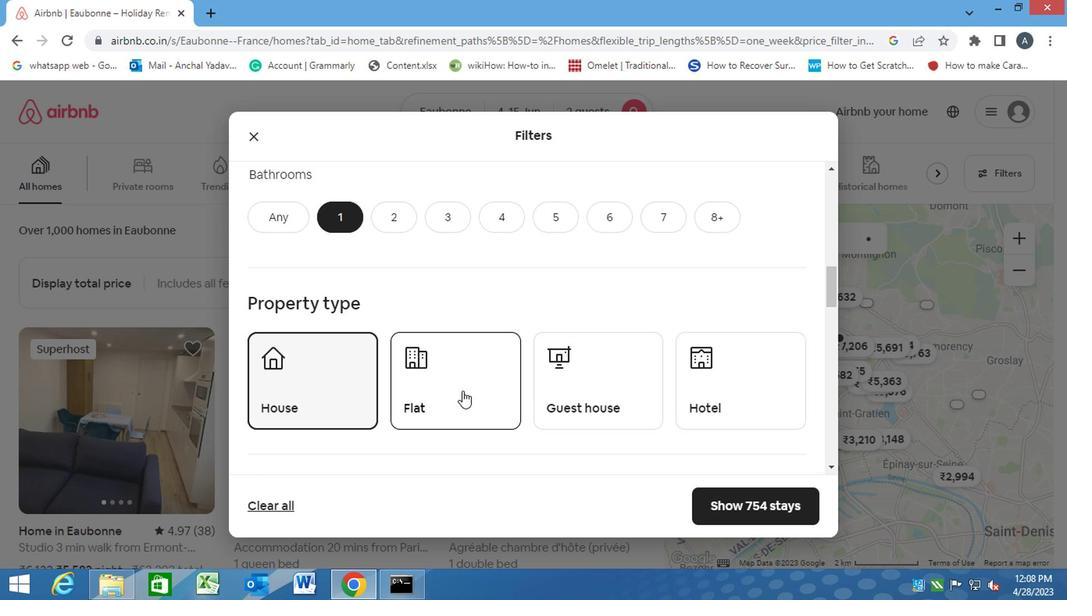 
Action: Mouse pressed left at (460, 384)
Screenshot: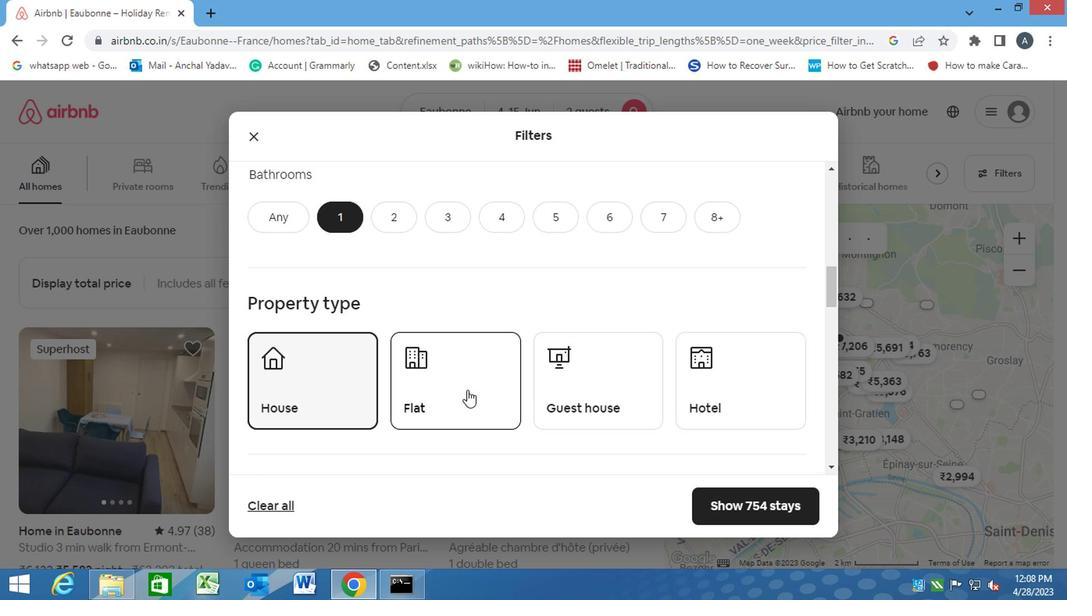 
Action: Mouse moved to (574, 370)
Screenshot: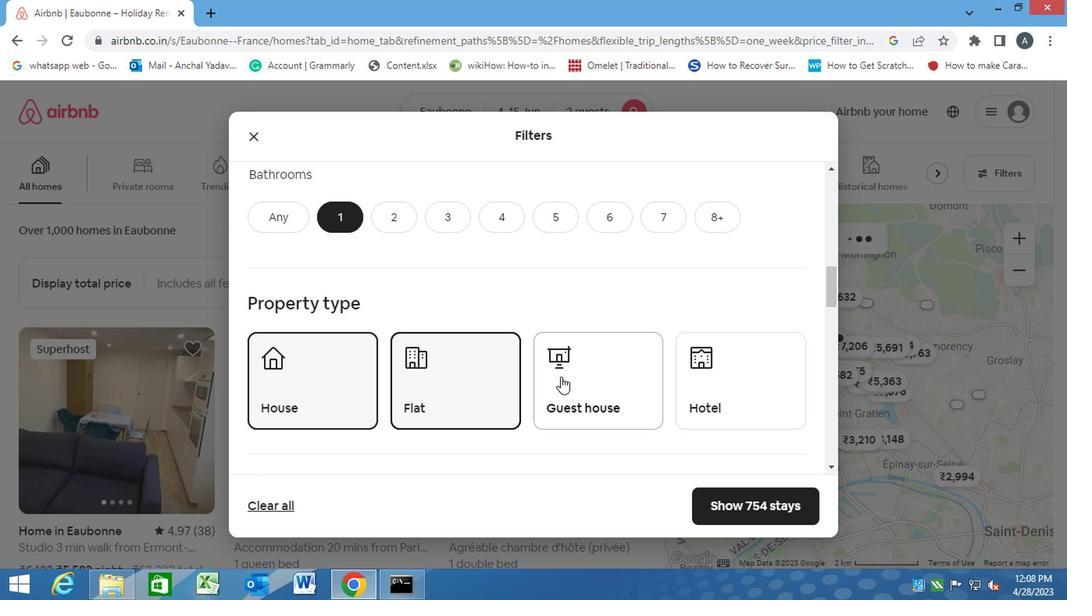 
Action: Mouse pressed left at (574, 370)
Screenshot: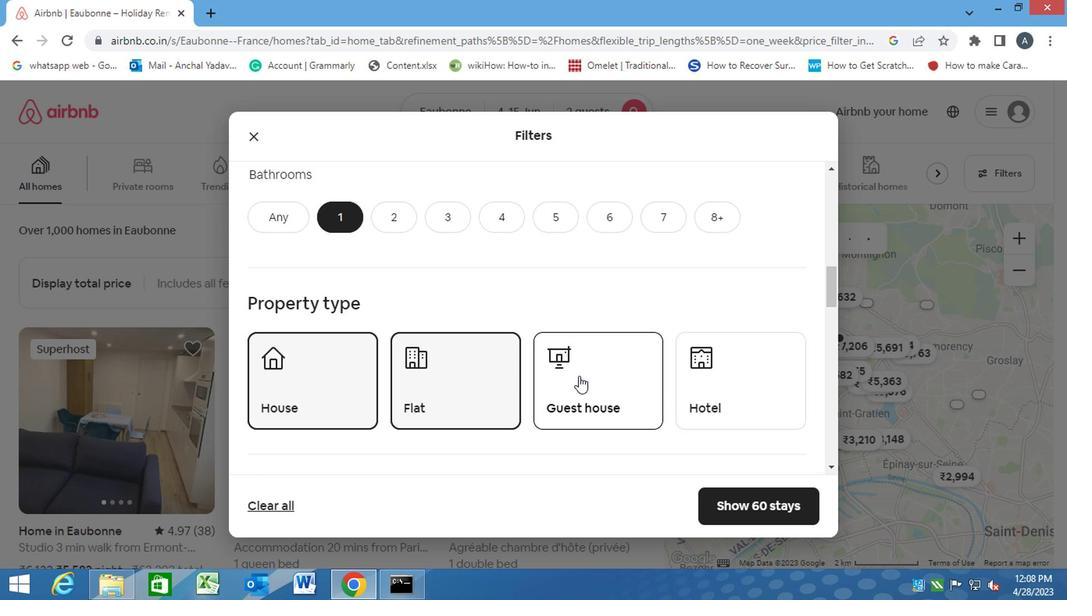
Action: Mouse moved to (679, 381)
Screenshot: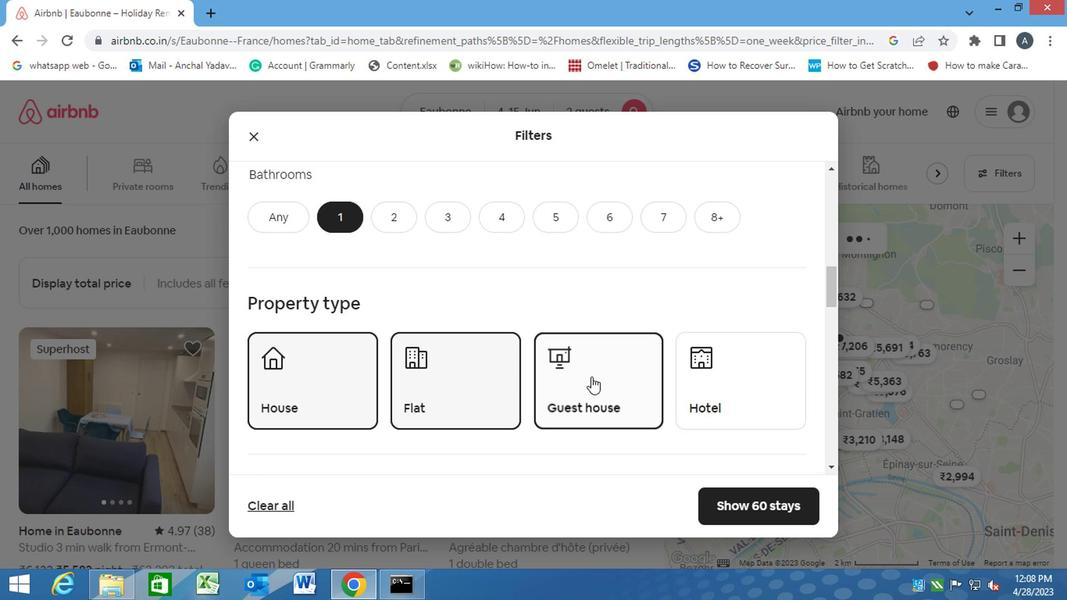 
Action: Mouse pressed left at (679, 381)
Screenshot: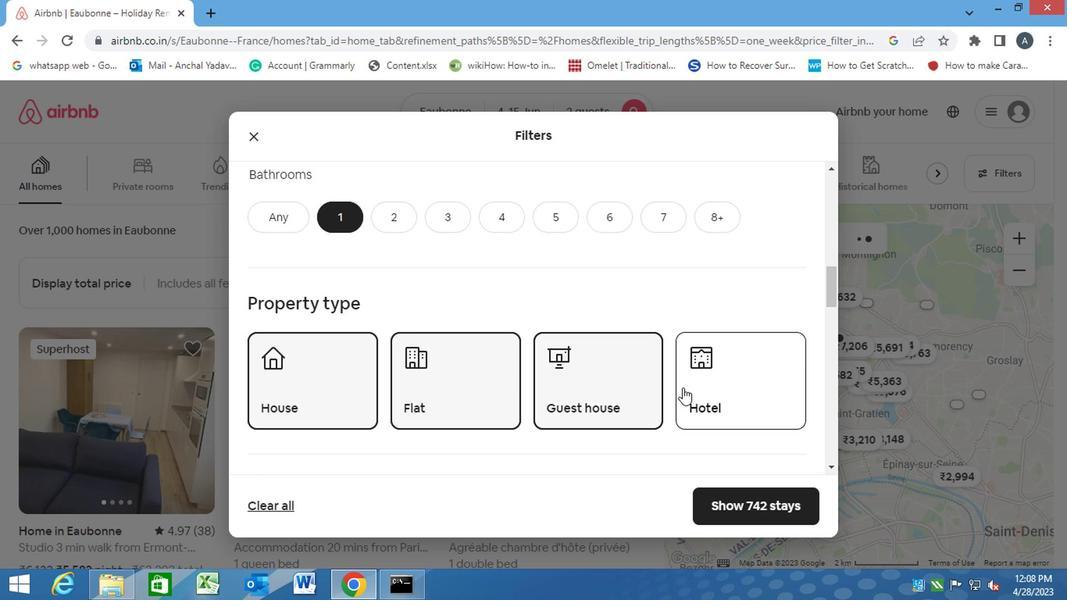 
Action: Mouse moved to (680, 384)
Screenshot: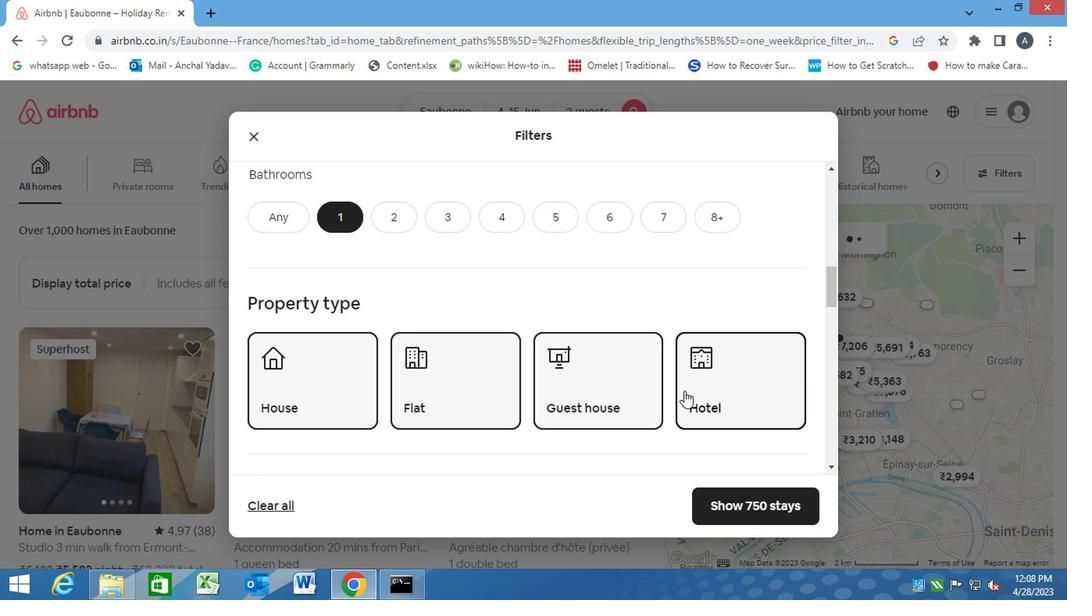 
Action: Mouse scrolled (680, 384) with delta (0, 0)
Screenshot: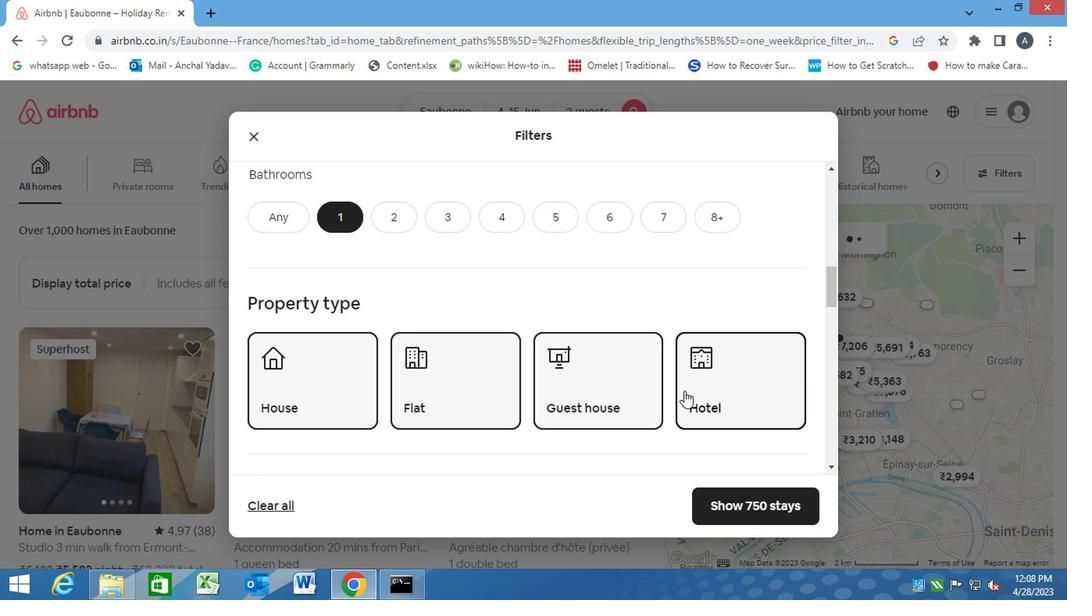 
Action: Mouse moved to (679, 388)
Screenshot: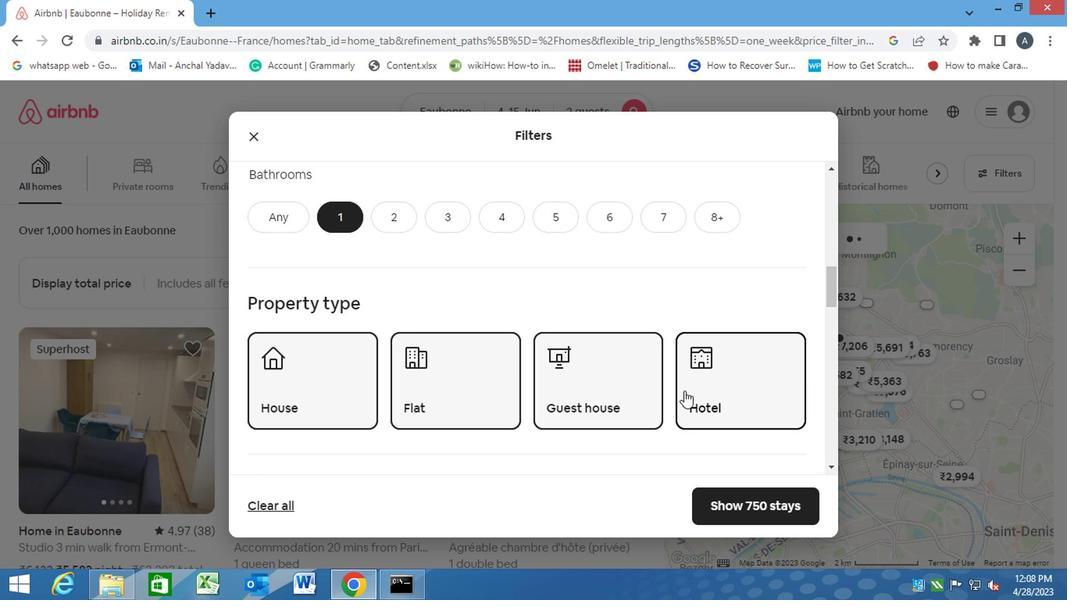 
Action: Mouse scrolled (679, 387) with delta (0, 0)
Screenshot: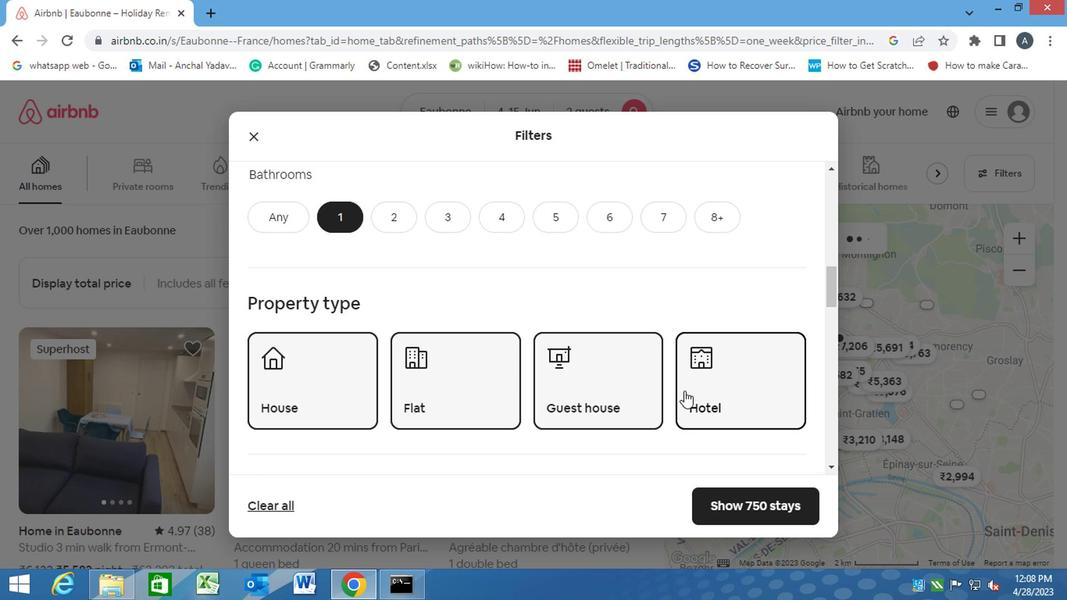 
Action: Mouse moved to (678, 390)
Screenshot: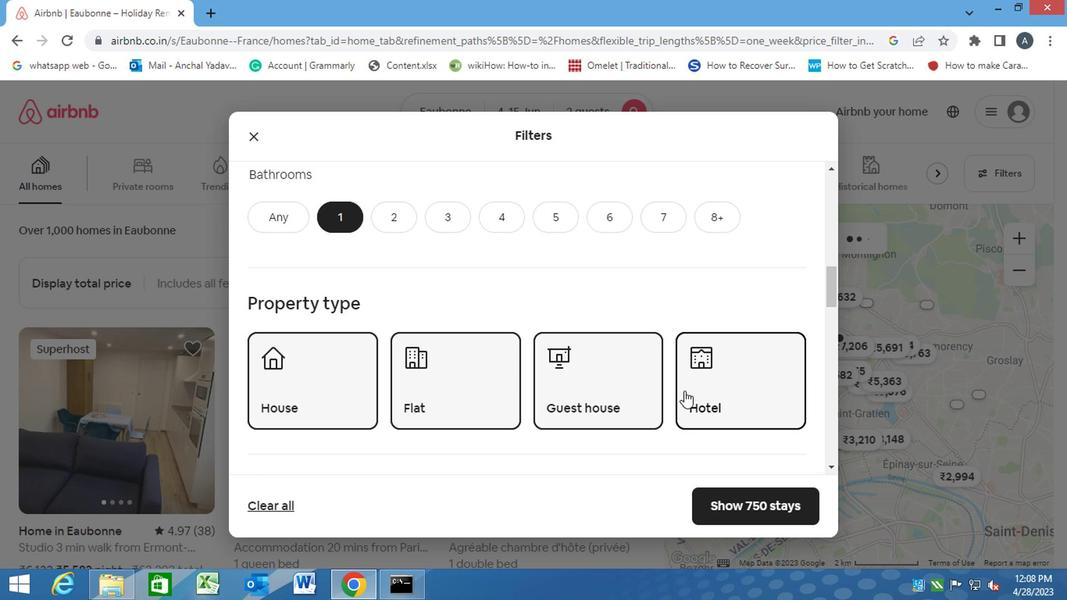 
Action: Mouse scrolled (678, 390) with delta (0, 0)
Screenshot: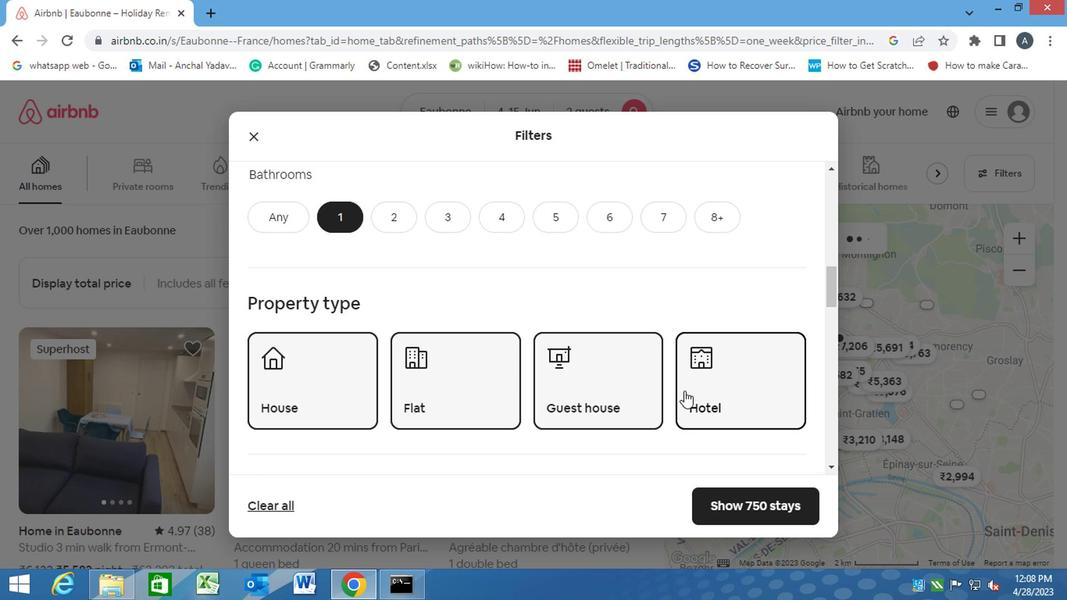 
Action: Mouse moved to (674, 392)
Screenshot: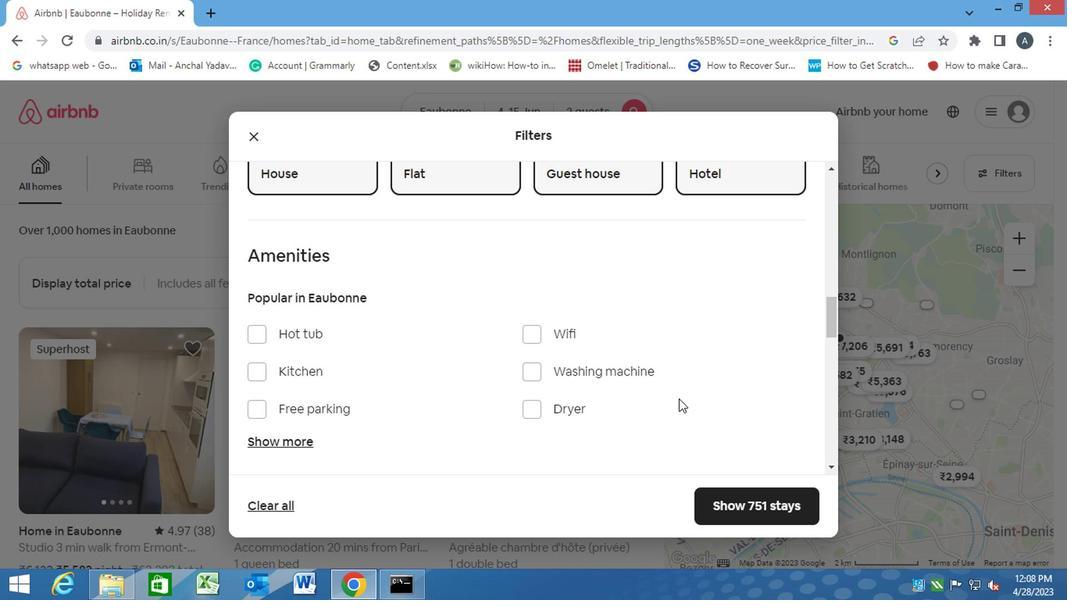 
Action: Mouse scrolled (674, 392) with delta (0, 0)
Screenshot: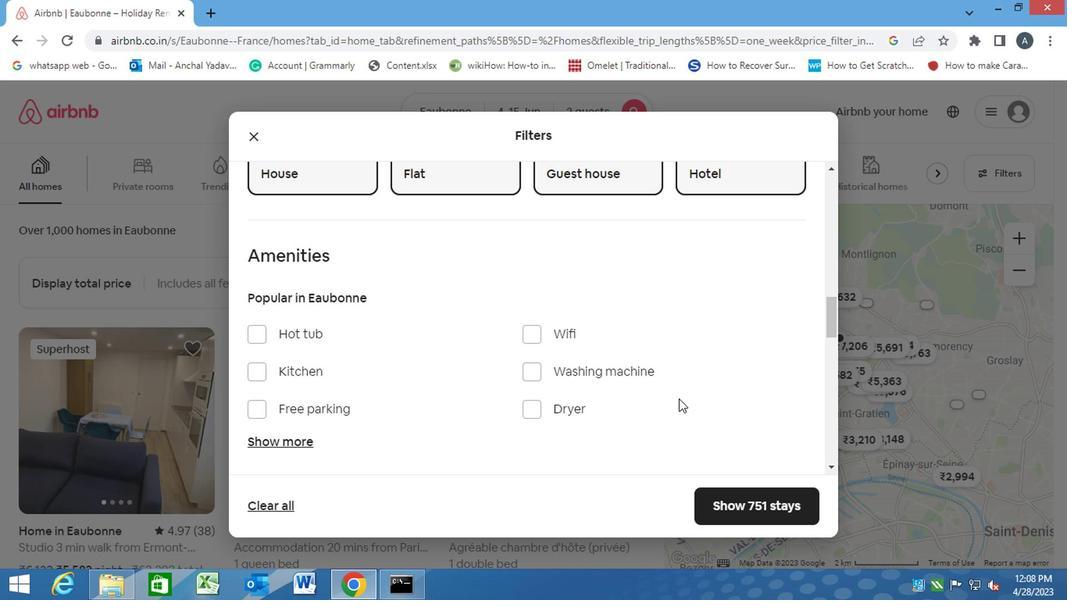 
Action: Mouse moved to (673, 392)
Screenshot: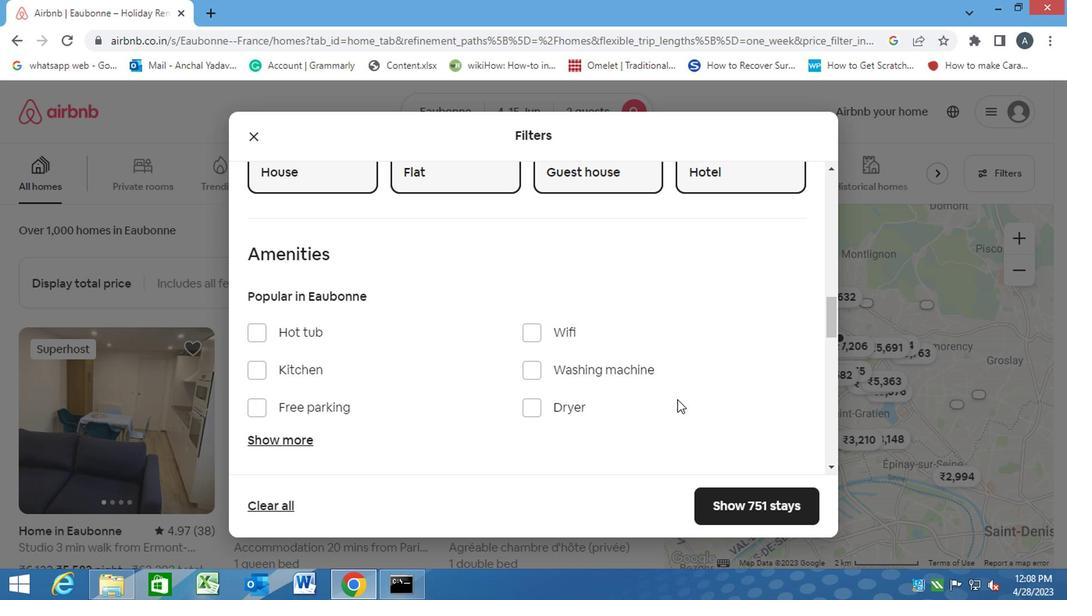 
Action: Mouse scrolled (673, 392) with delta (0, 0)
Screenshot: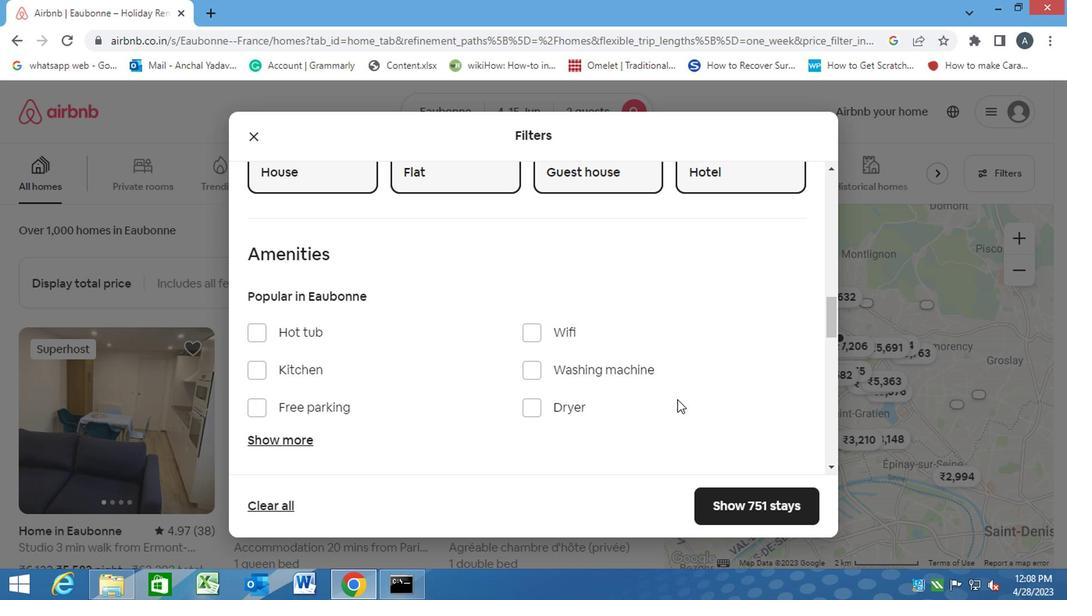 
Action: Mouse moved to (670, 394)
Screenshot: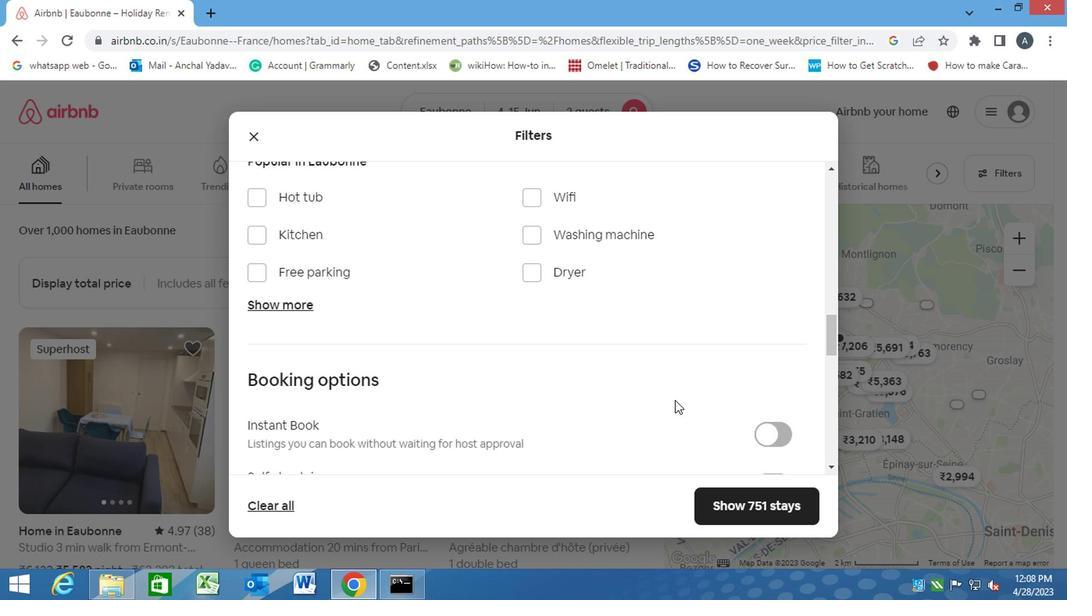 
Action: Mouse scrolled (670, 393) with delta (0, -1)
Screenshot: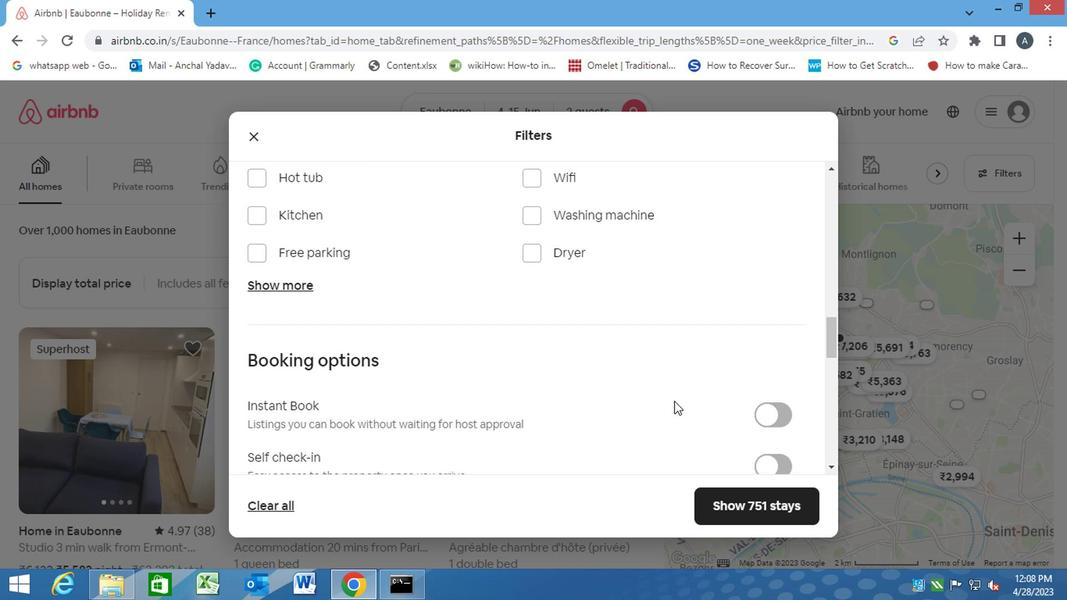 
Action: Mouse scrolled (670, 393) with delta (0, -1)
Screenshot: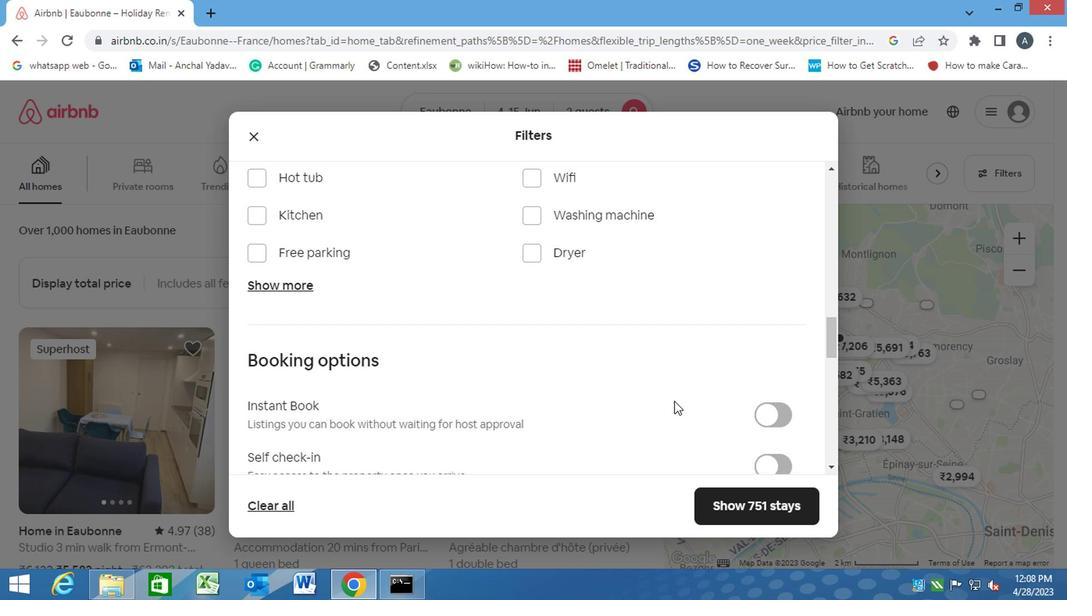 
Action: Mouse moved to (764, 312)
Screenshot: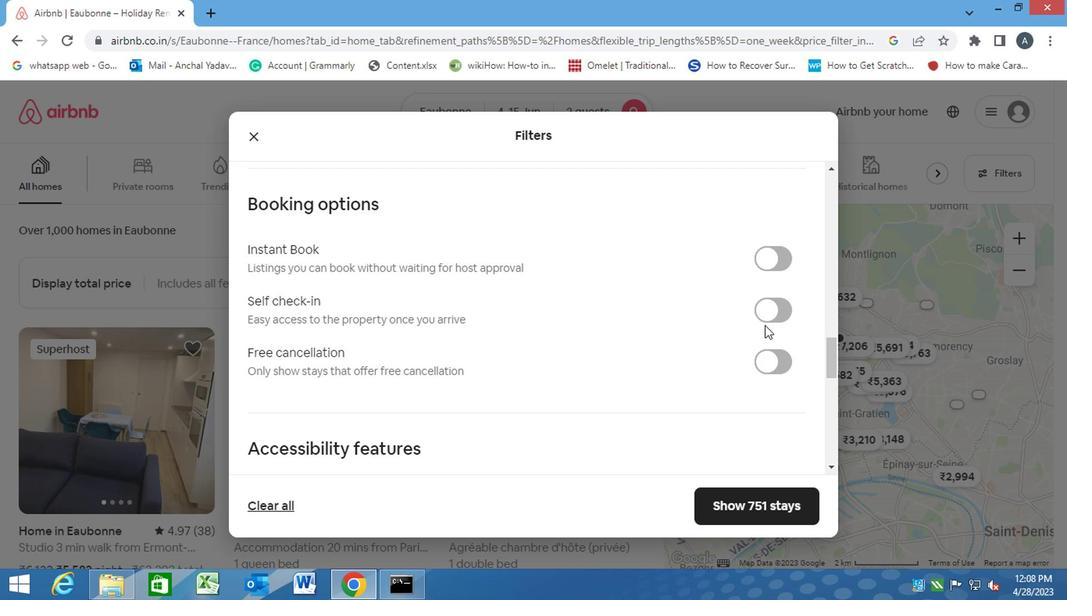 
Action: Mouse pressed left at (764, 312)
Screenshot: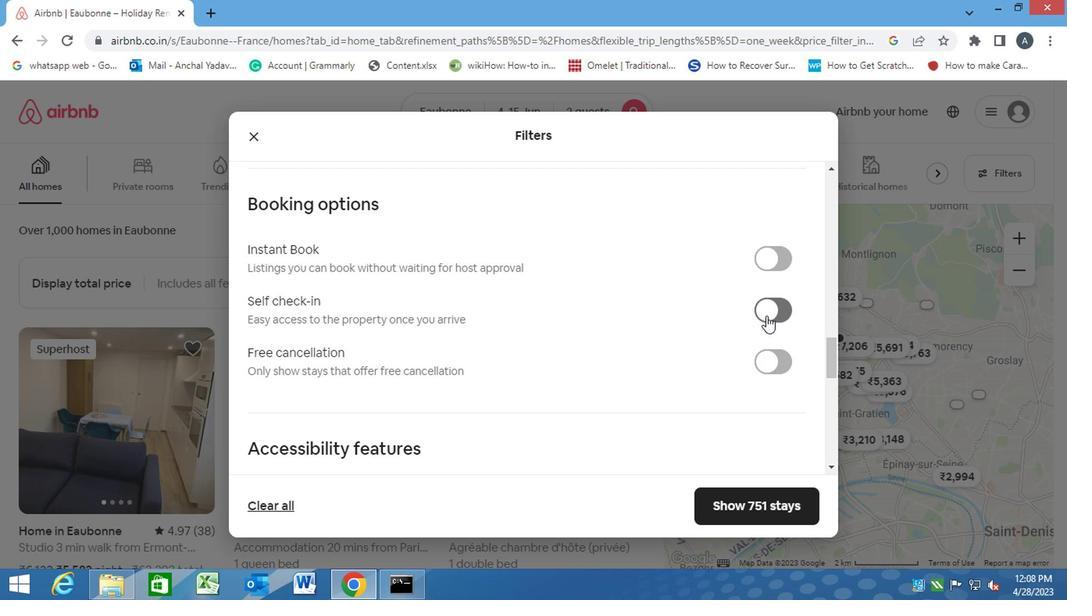 
Action: Mouse moved to (526, 368)
Screenshot: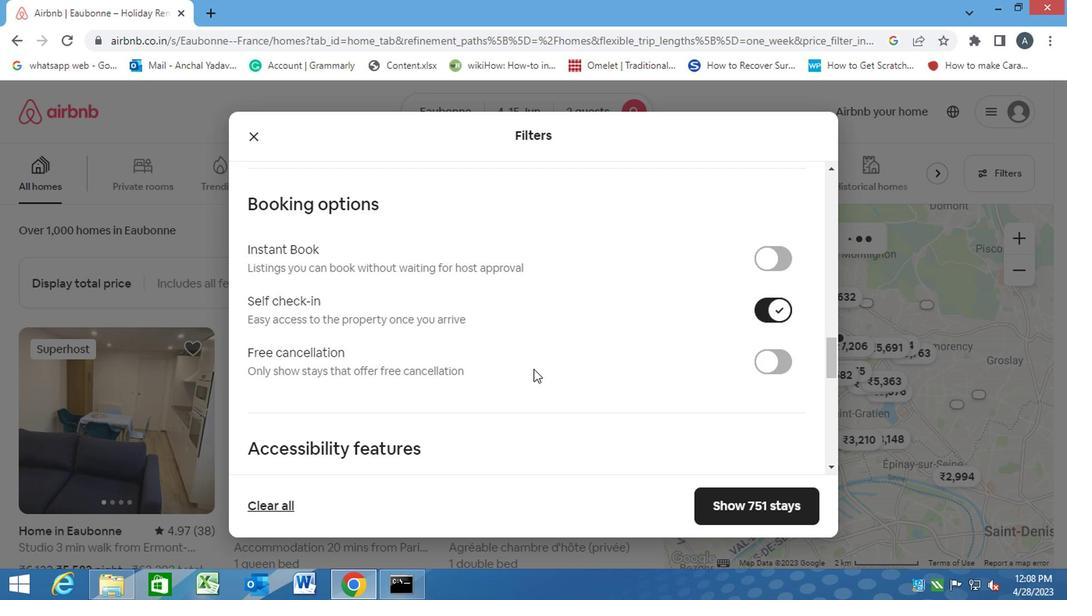 
Action: Mouse scrolled (526, 367) with delta (0, -1)
Screenshot: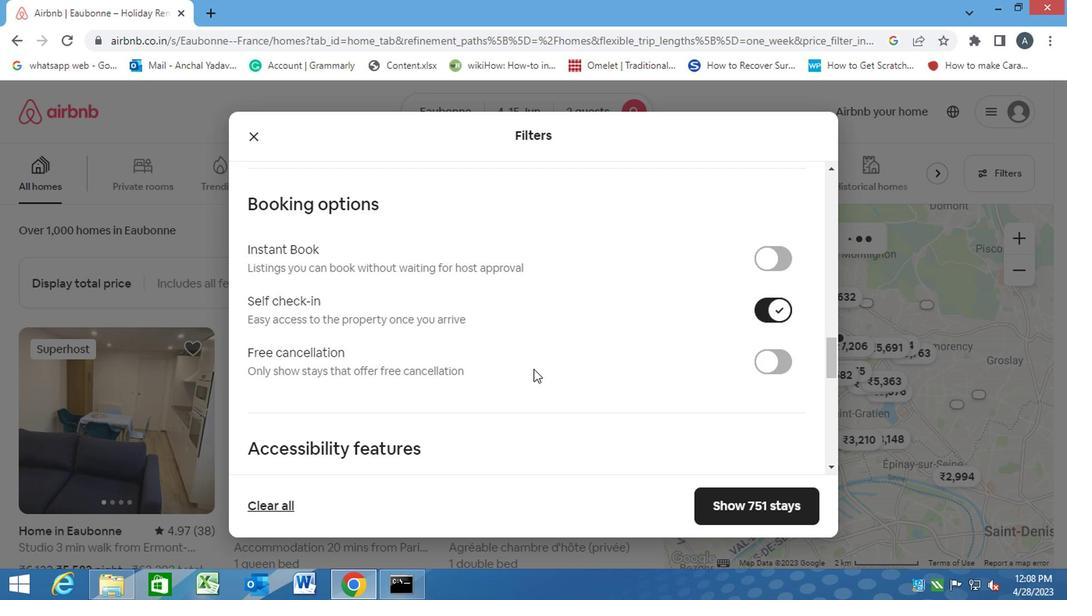 
Action: Mouse moved to (526, 370)
Screenshot: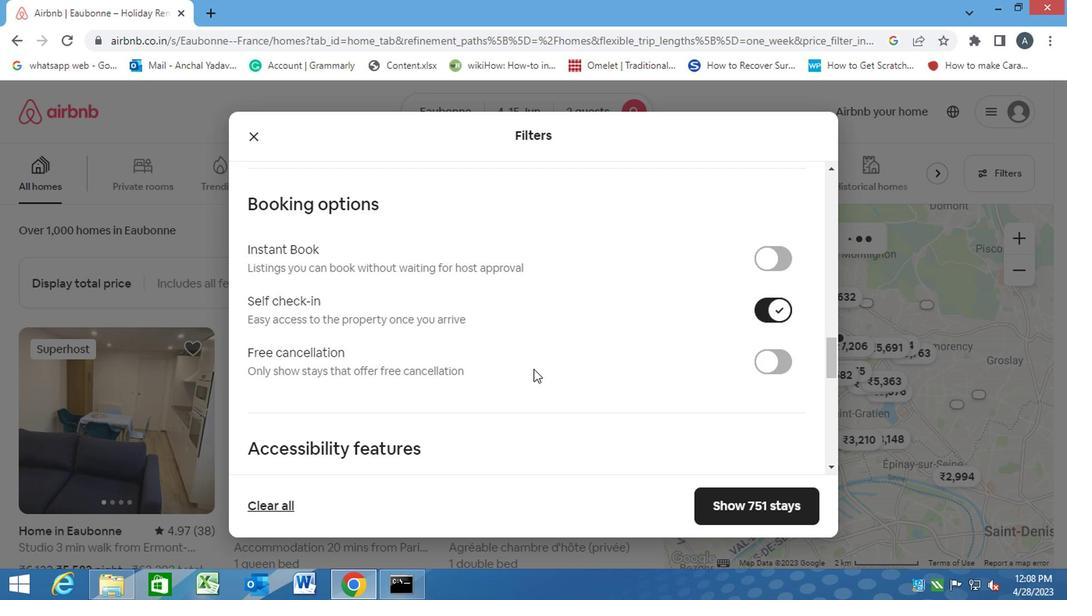 
Action: Mouse scrolled (526, 369) with delta (0, -1)
Screenshot: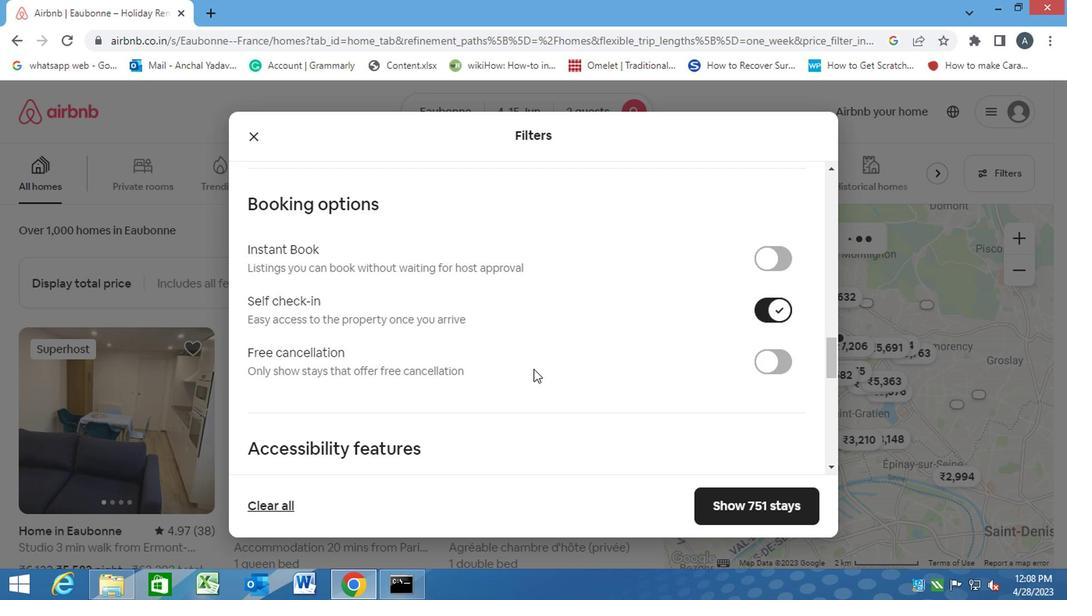 
Action: Mouse moved to (526, 371)
Screenshot: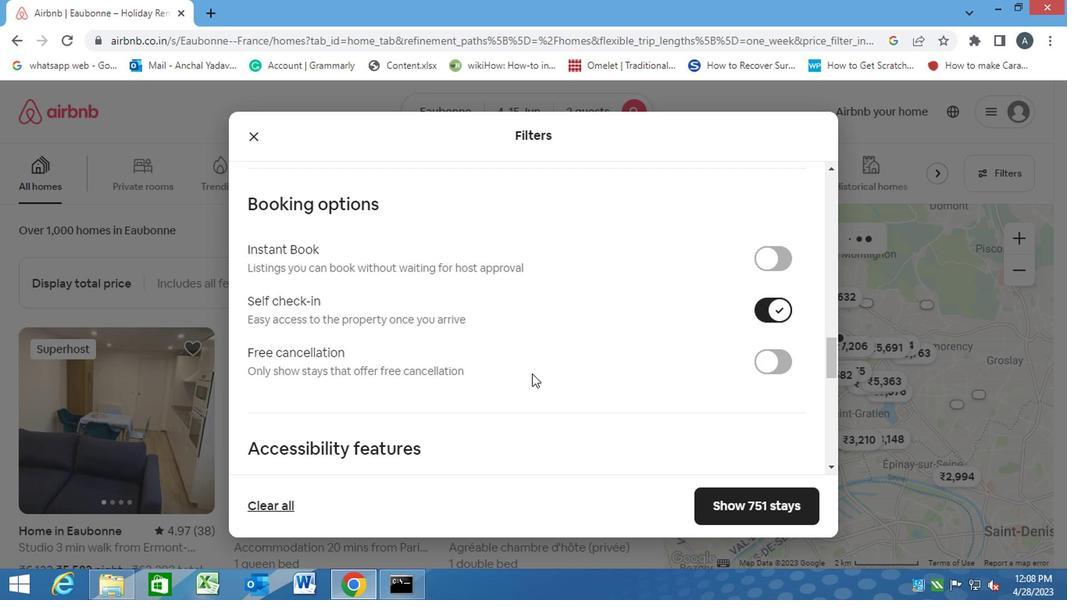 
Action: Mouse scrolled (526, 370) with delta (0, 0)
Screenshot: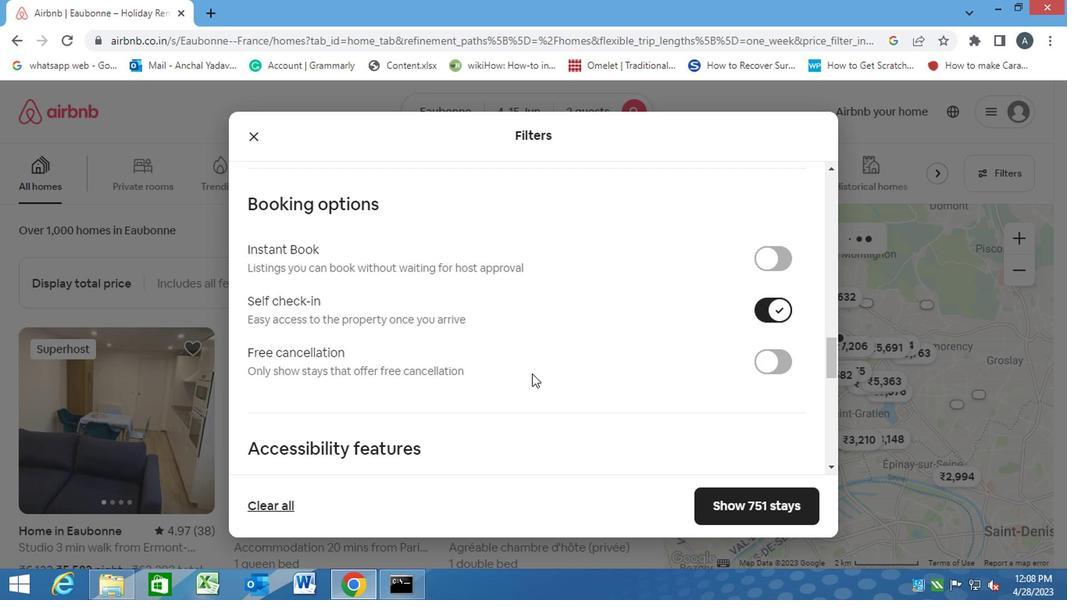 
Action: Mouse moved to (526, 375)
Screenshot: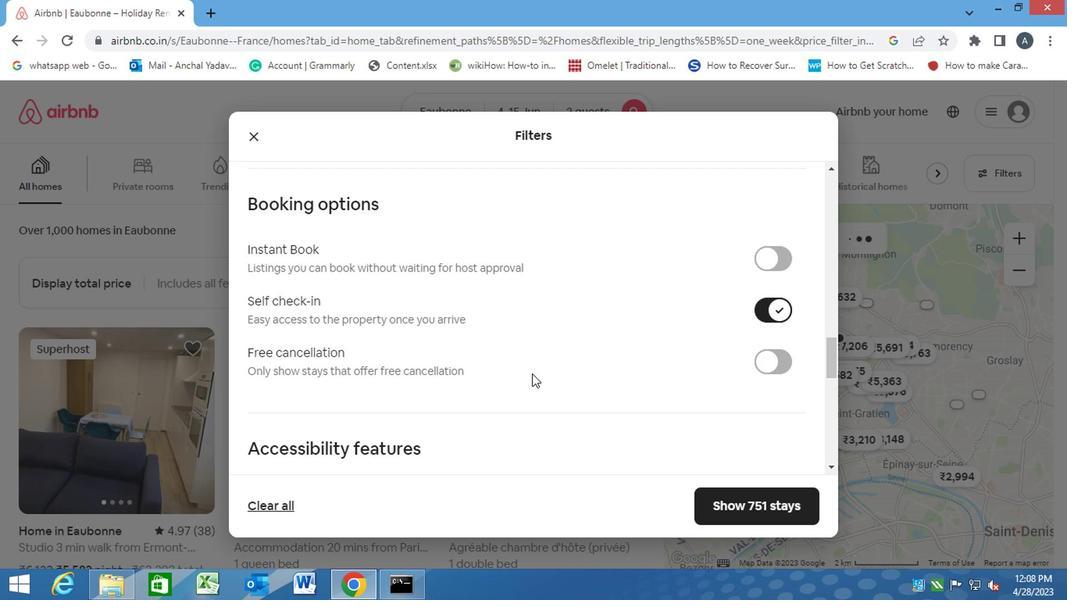 
Action: Mouse scrolled (526, 374) with delta (0, -1)
Screenshot: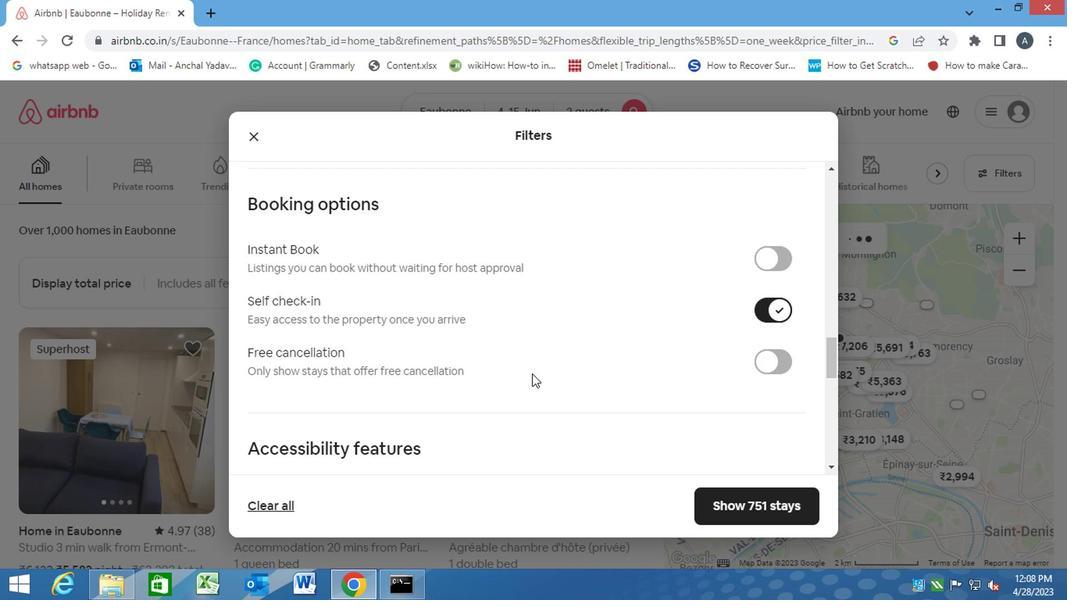 
Action: Mouse moved to (524, 377)
Screenshot: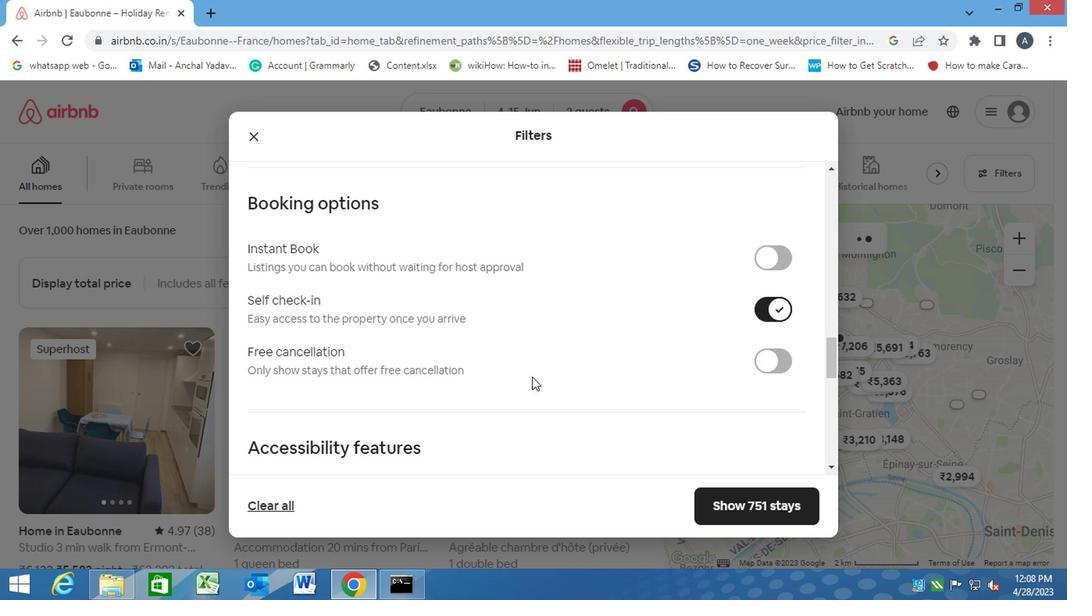 
Action: Mouse scrolled (524, 377) with delta (0, 0)
Screenshot: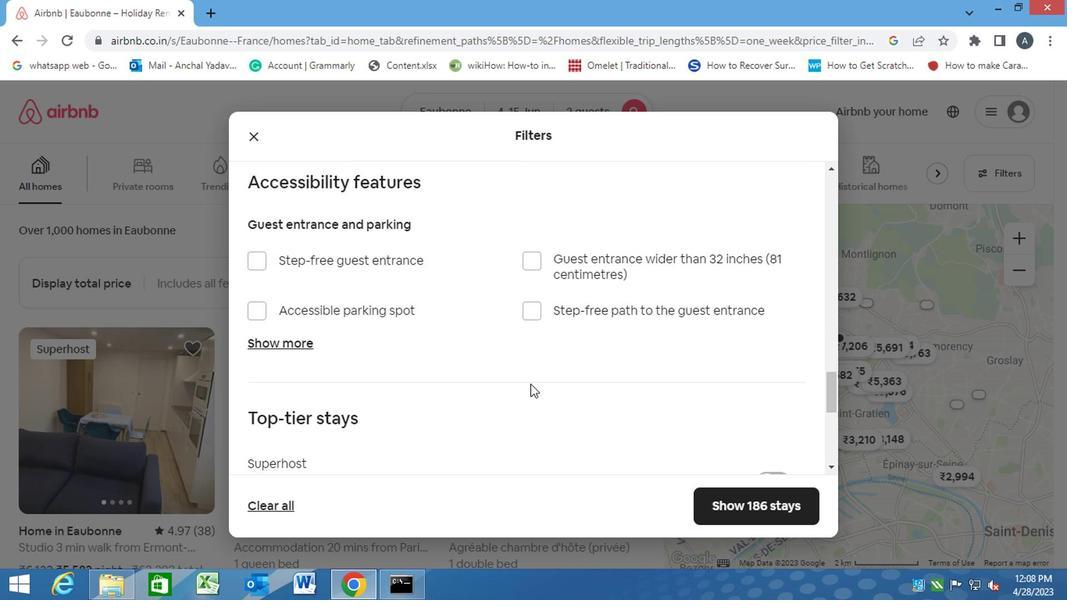 
Action: Mouse moved to (524, 378)
Screenshot: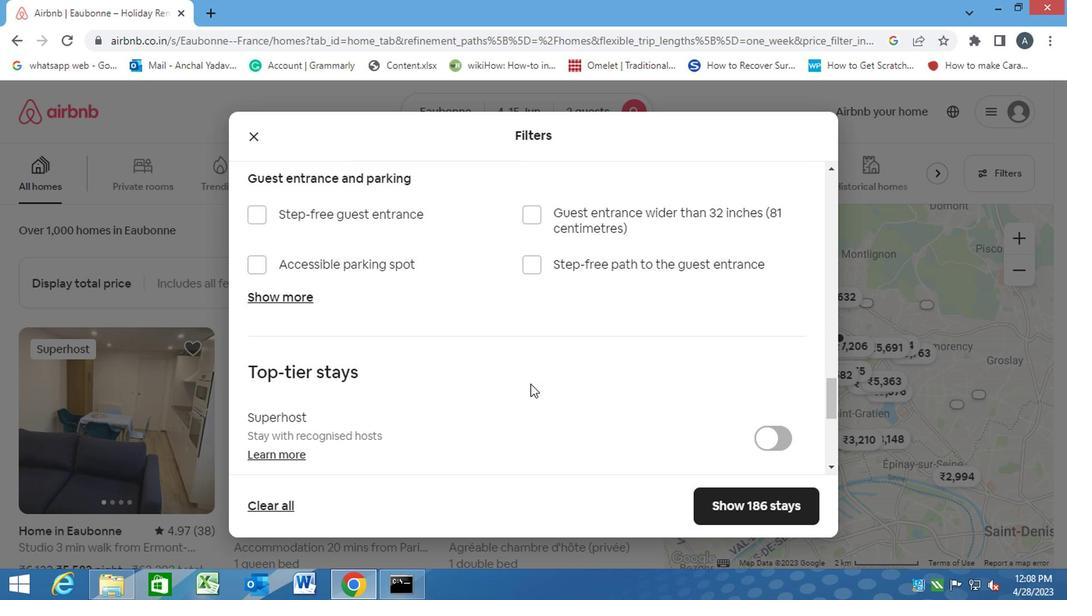 
Action: Mouse scrolled (524, 377) with delta (0, 0)
Screenshot: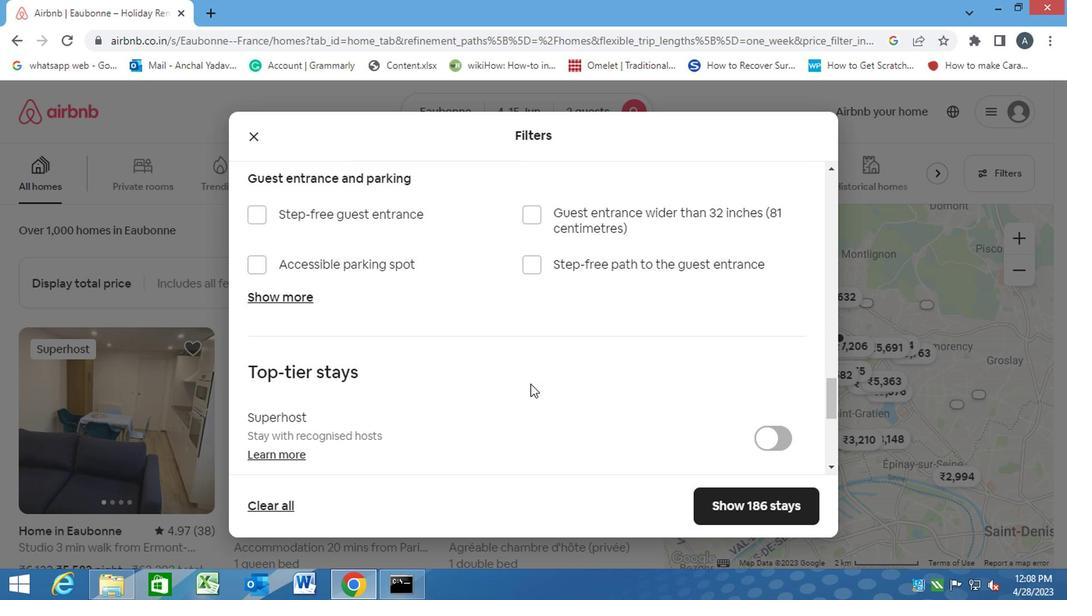 
Action: Mouse moved to (524, 379)
Screenshot: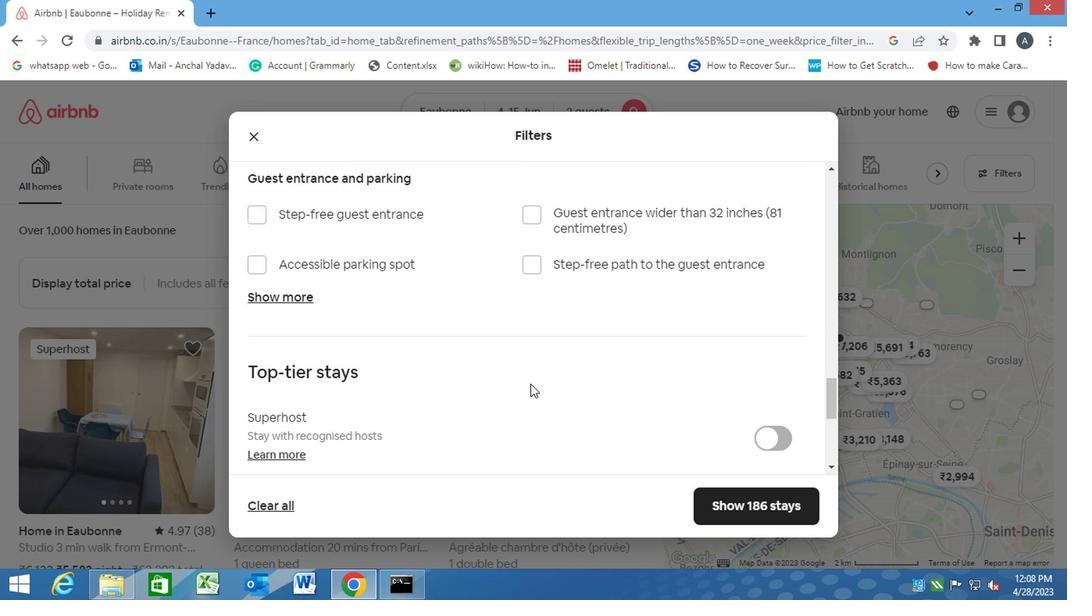 
Action: Mouse scrolled (524, 378) with delta (0, -1)
Screenshot: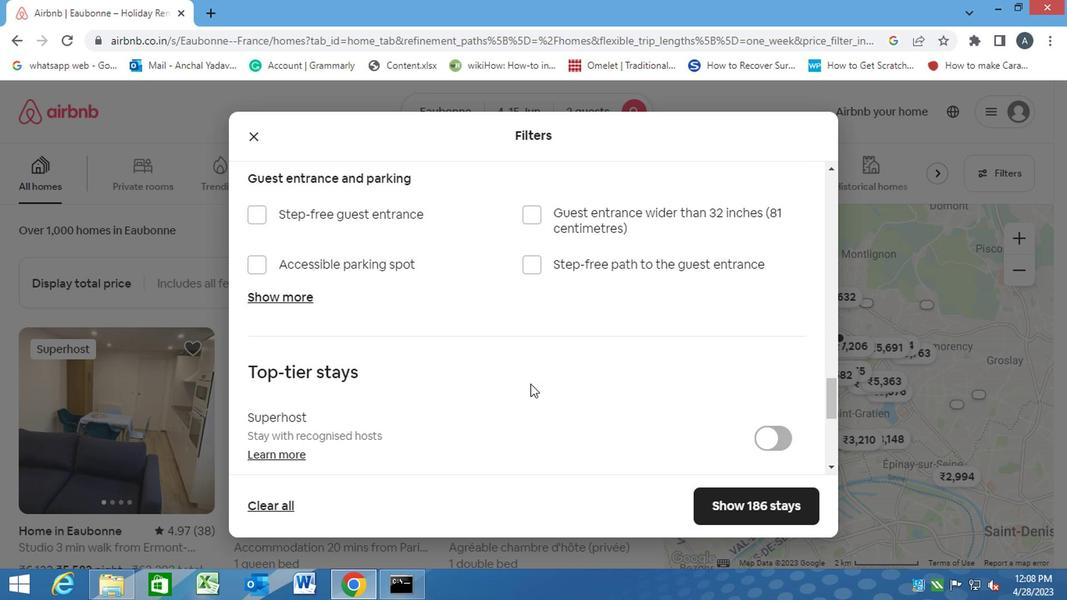 
Action: Mouse moved to (262, 438)
Screenshot: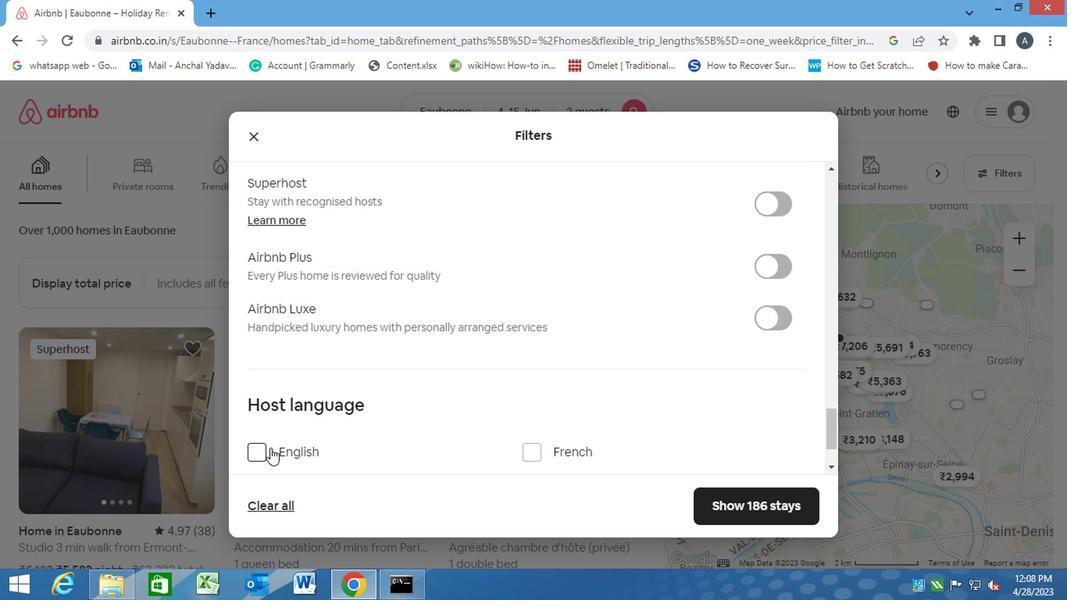 
Action: Mouse scrolled (262, 437) with delta (0, -1)
Screenshot: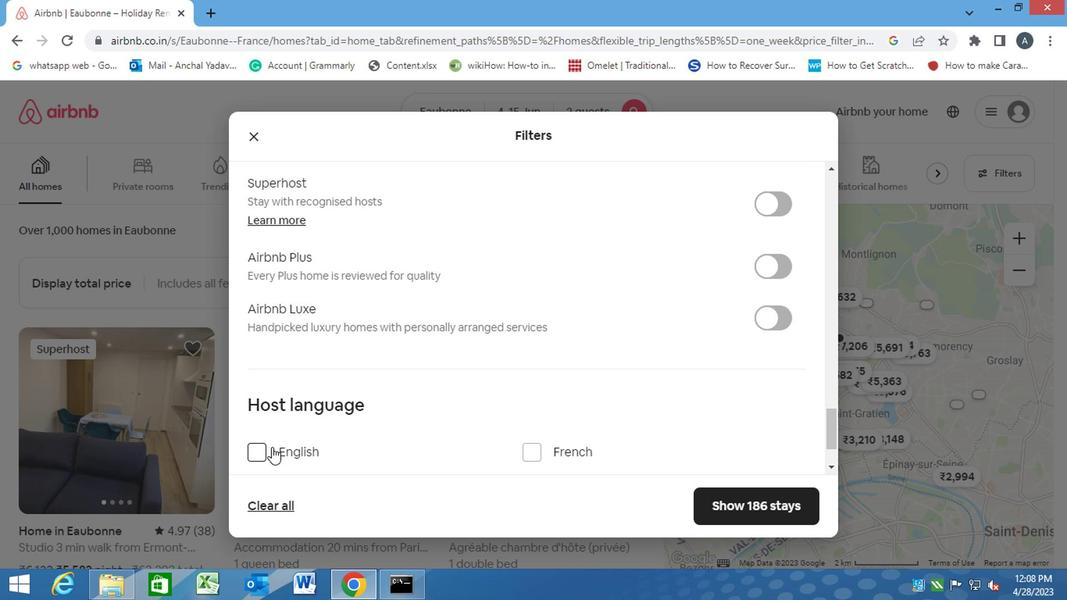 
Action: Mouse moved to (253, 367)
Screenshot: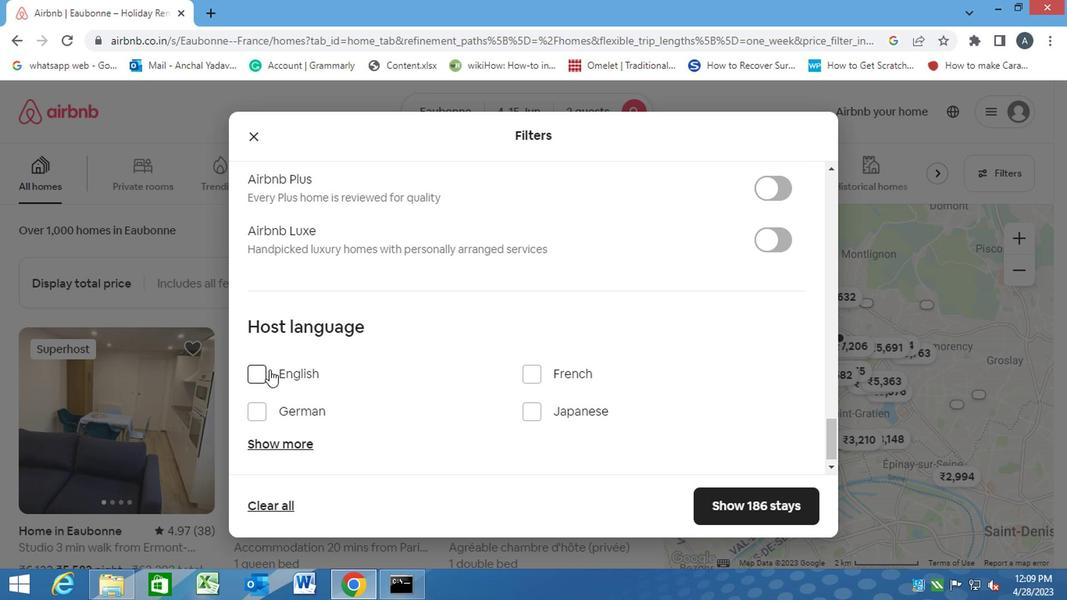 
Action: Mouse pressed left at (253, 367)
Screenshot: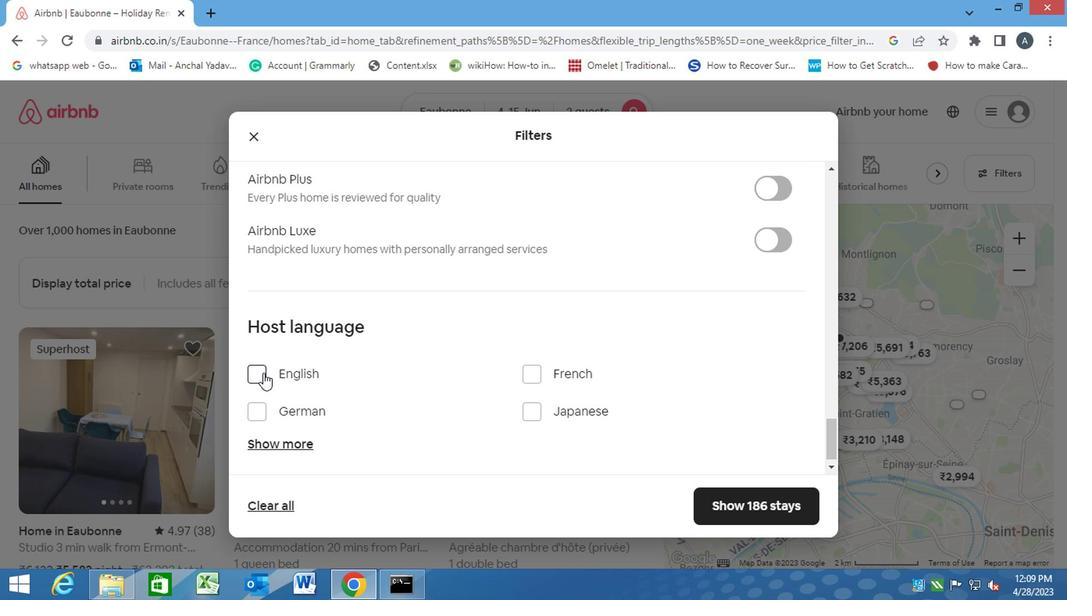 
Action: Mouse moved to (729, 497)
Screenshot: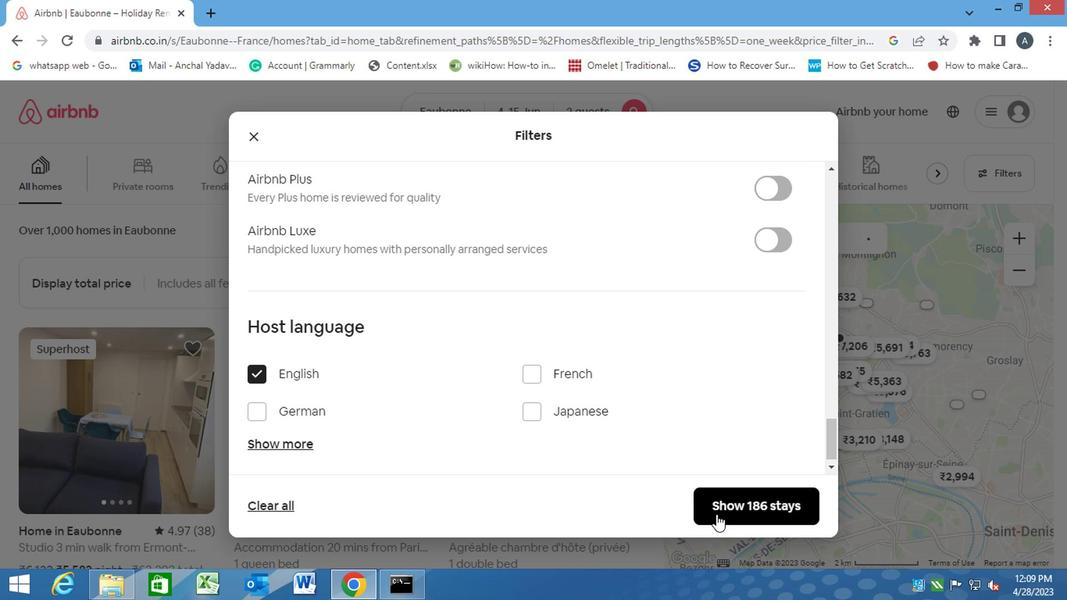 
Action: Mouse pressed left at (729, 497)
Screenshot: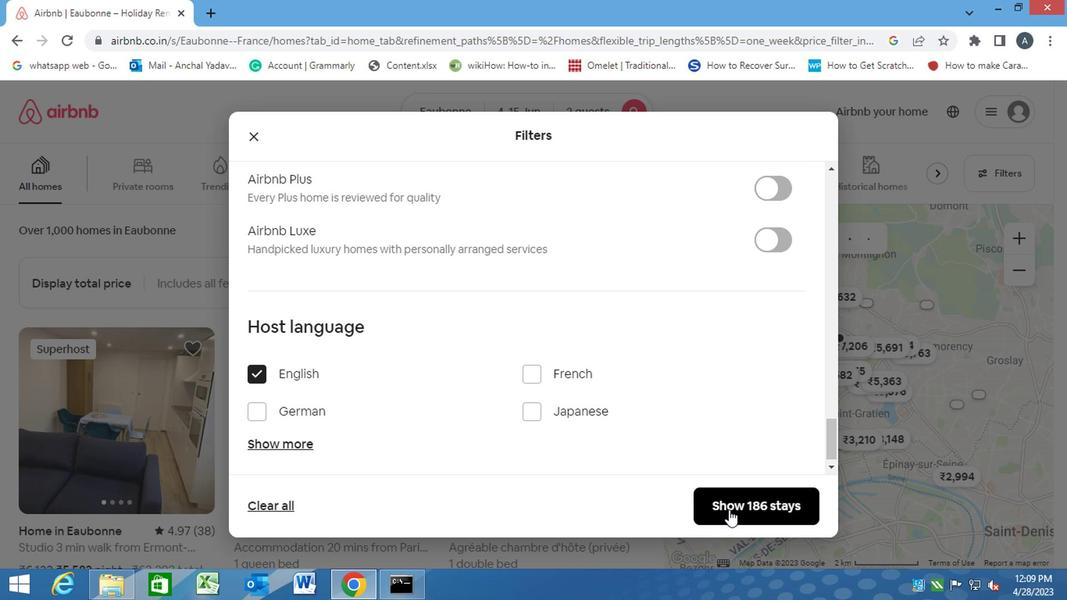 
Action: Mouse moved to (732, 493)
Screenshot: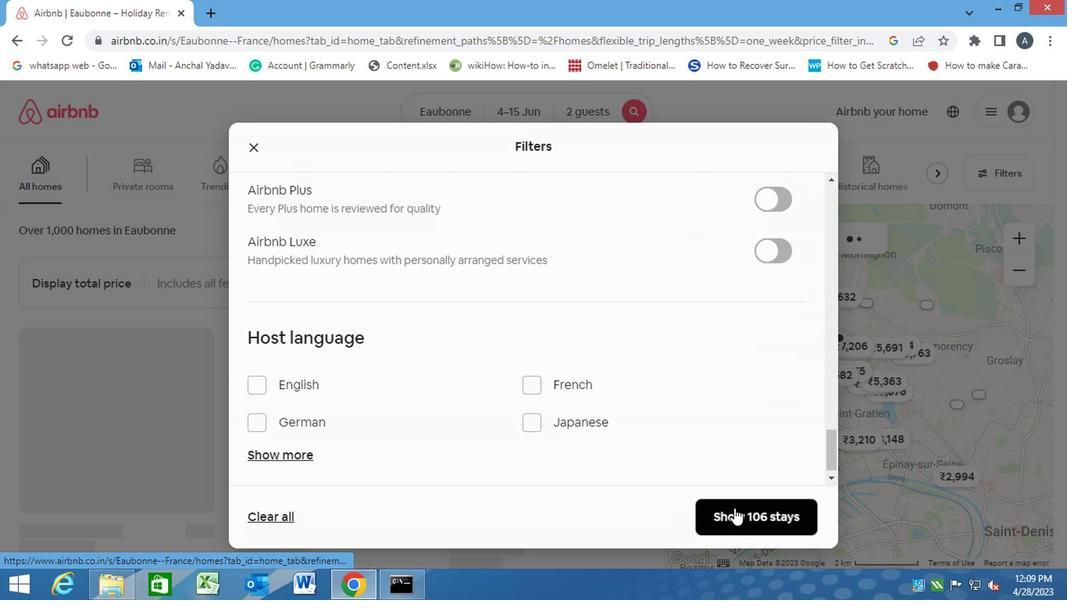 
